 Task: Add a signature Chelsea Sanchez containing Looking forward to hearing from you, Chelsea Sanchez to email address softage.1@softage.net and add a label Marketing
Action: Mouse moved to (402, 668)
Screenshot: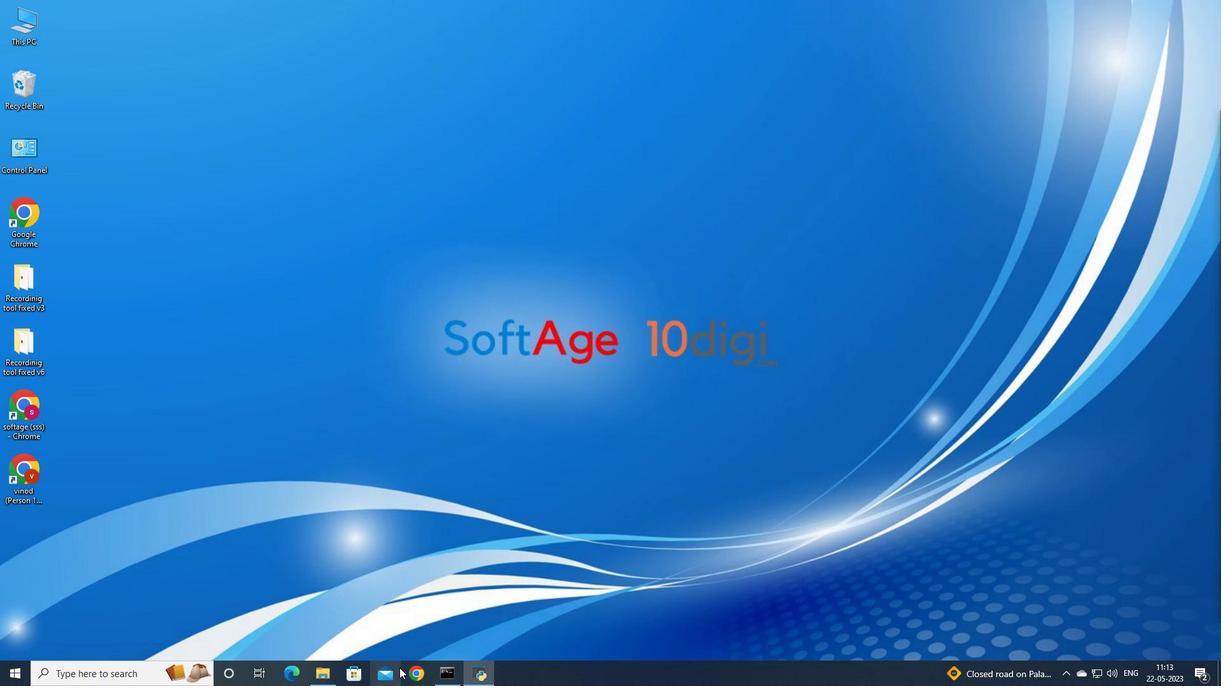 
Action: Mouse pressed left at (402, 668)
Screenshot: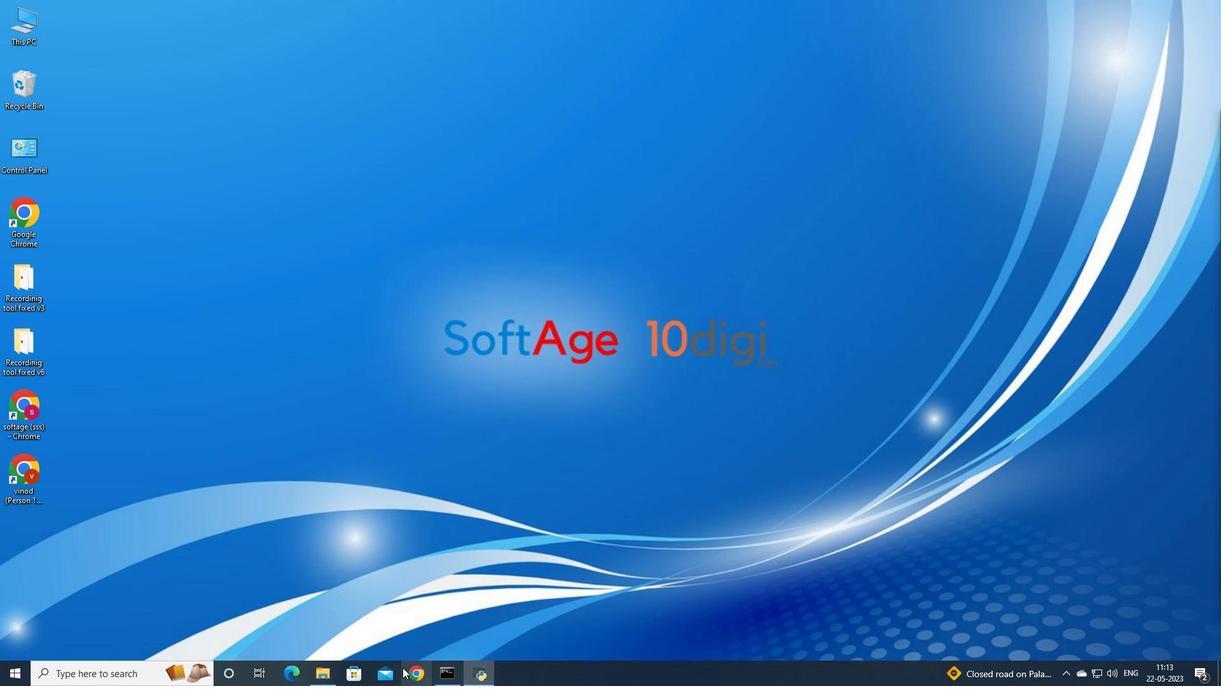 
Action: Mouse moved to (539, 435)
Screenshot: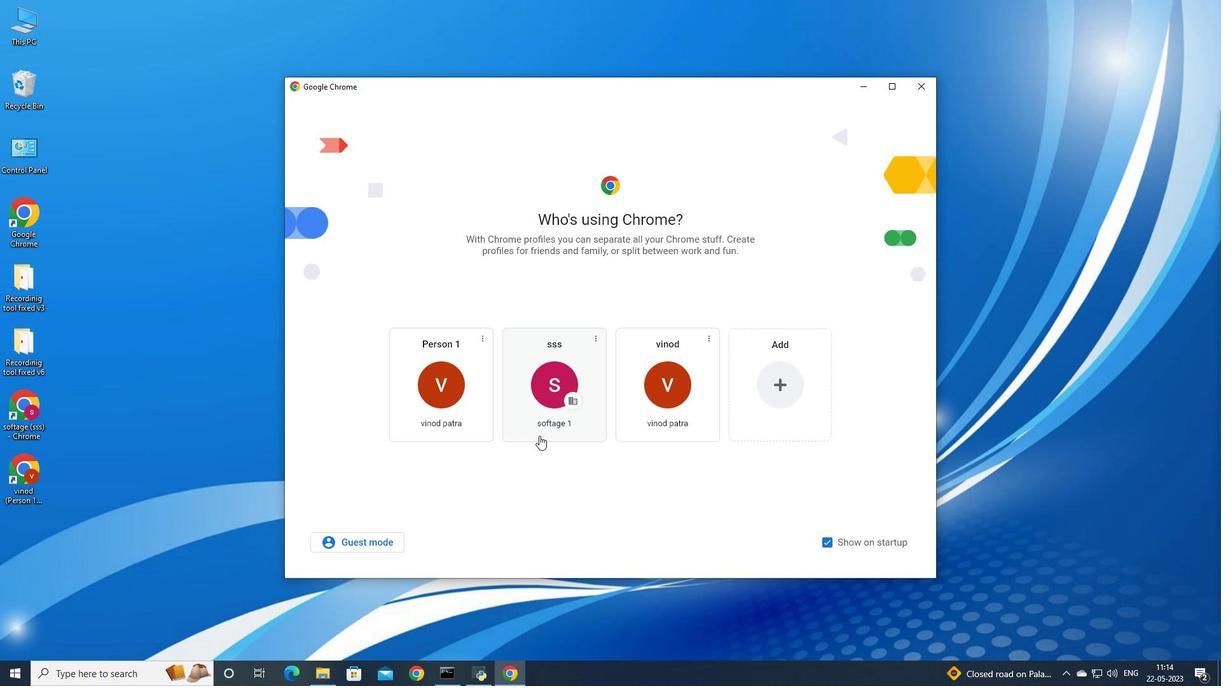 
Action: Mouse pressed left at (539, 435)
Screenshot: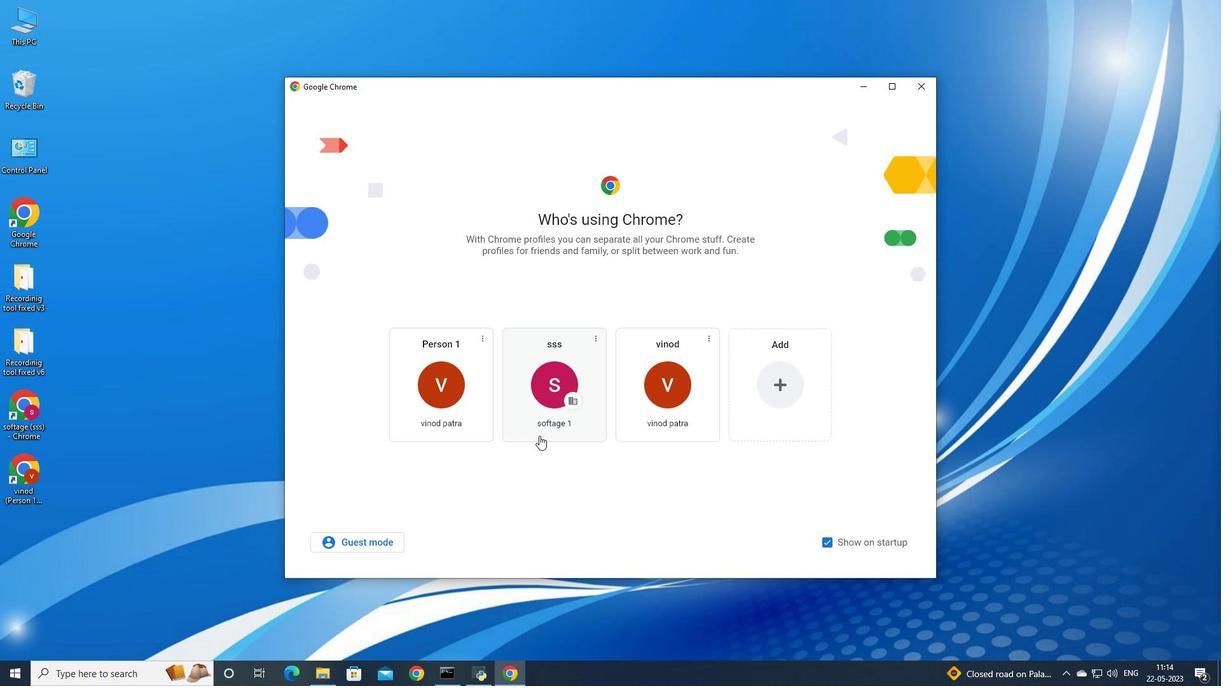 
Action: Mouse moved to (1100, 66)
Screenshot: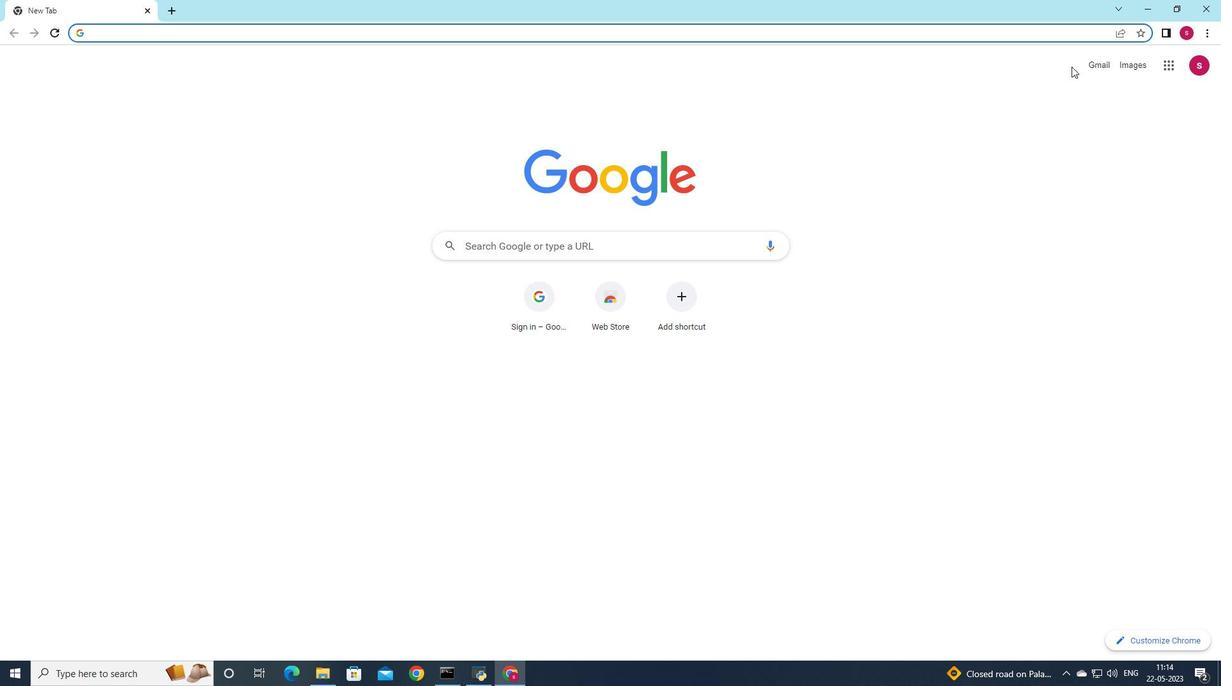 
Action: Mouse pressed left at (1100, 66)
Screenshot: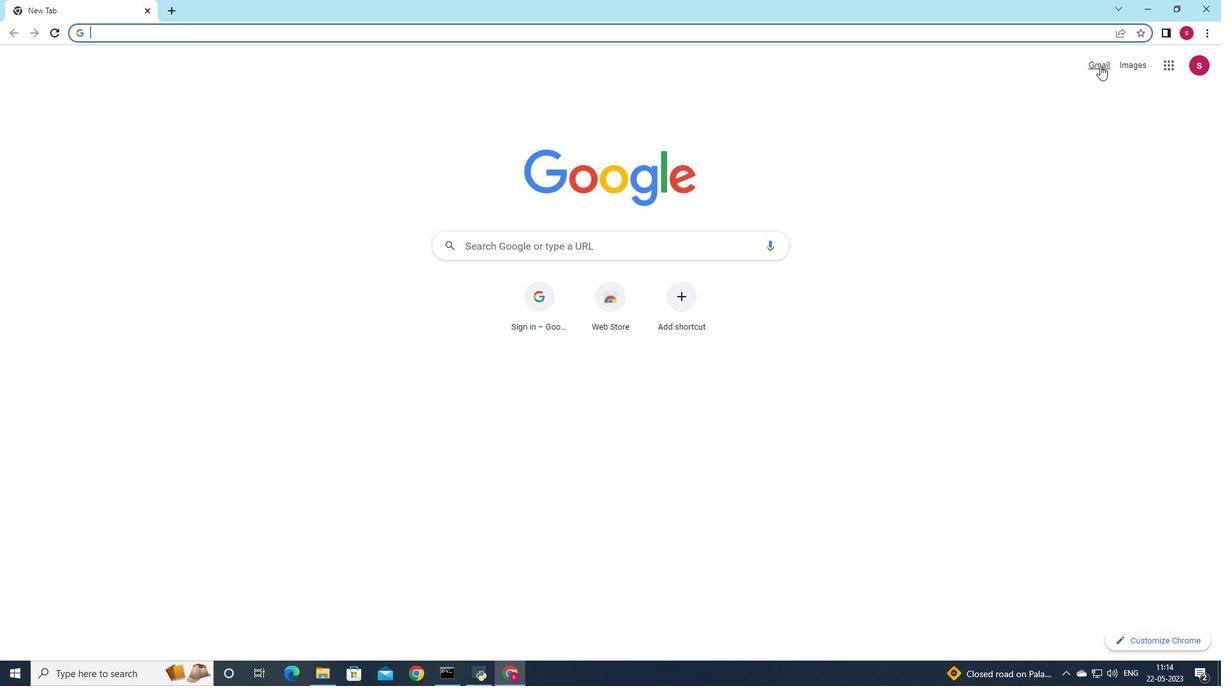 
Action: Mouse moved to (1053, 88)
Screenshot: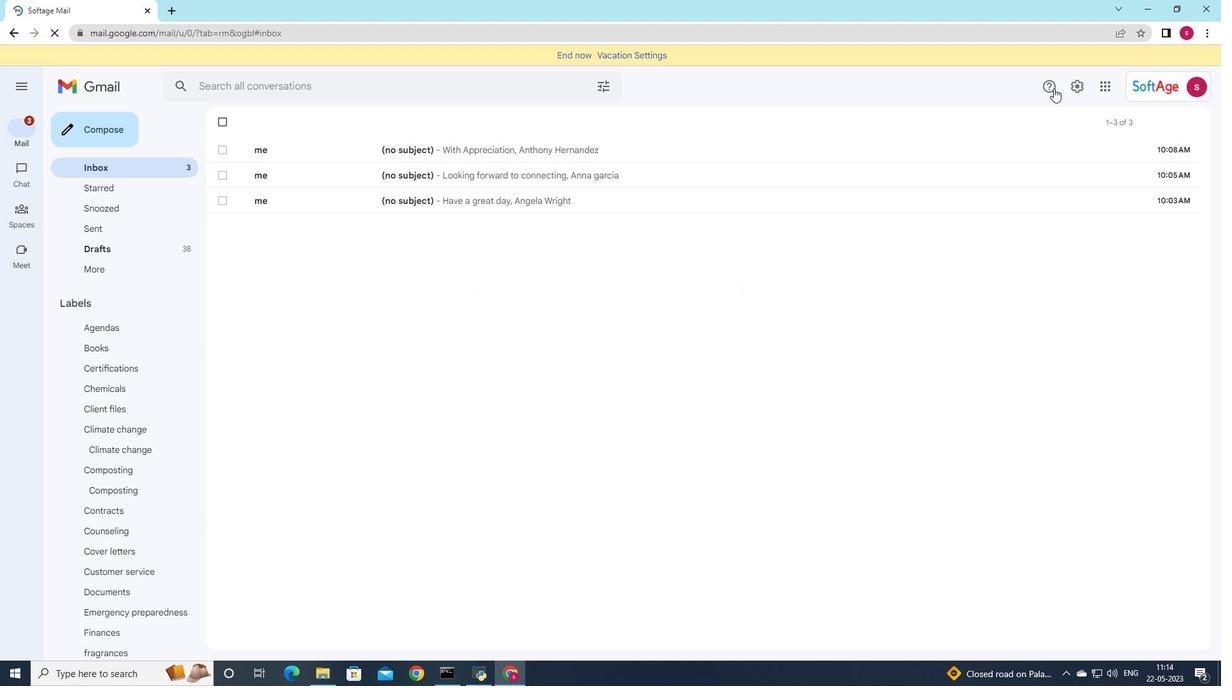 
Action: Mouse pressed left at (1053, 88)
Screenshot: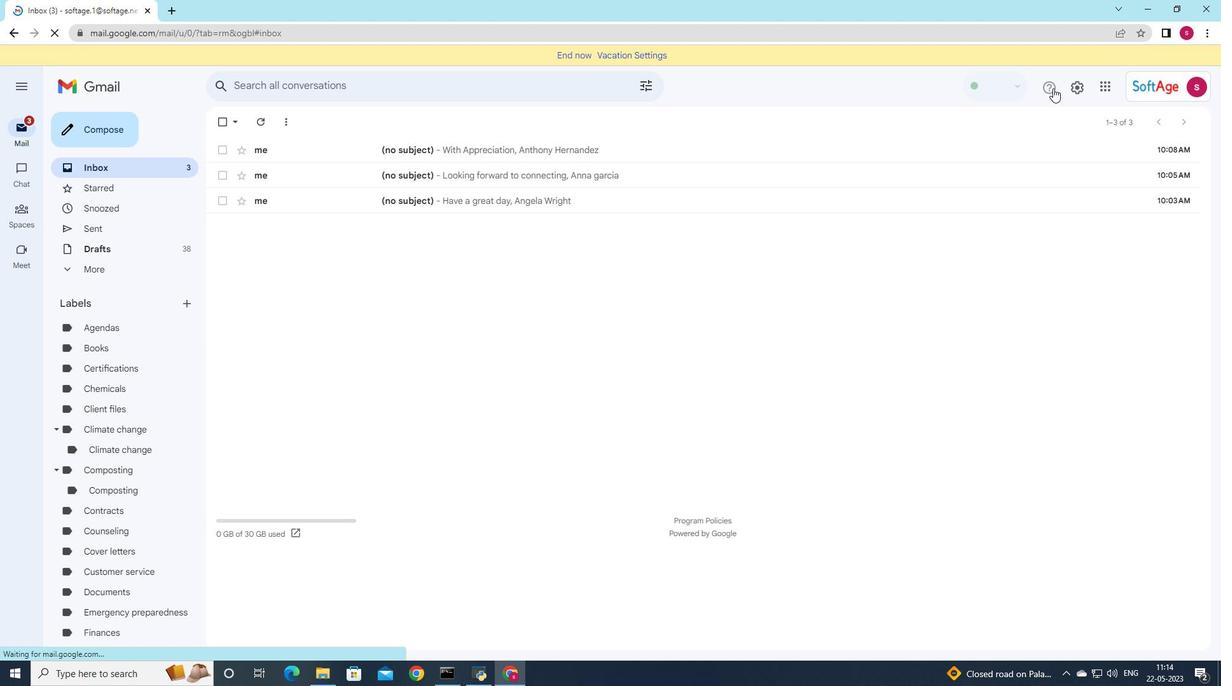 
Action: Mouse moved to (1067, 88)
Screenshot: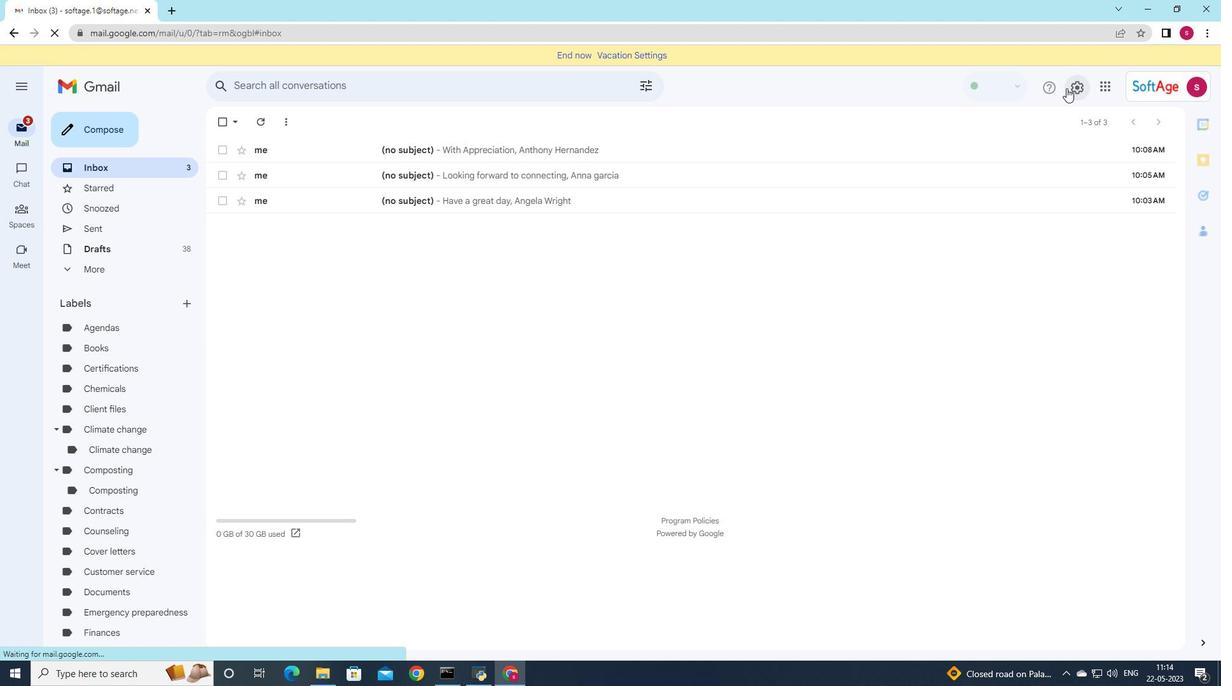 
Action: Mouse pressed left at (1067, 88)
Screenshot: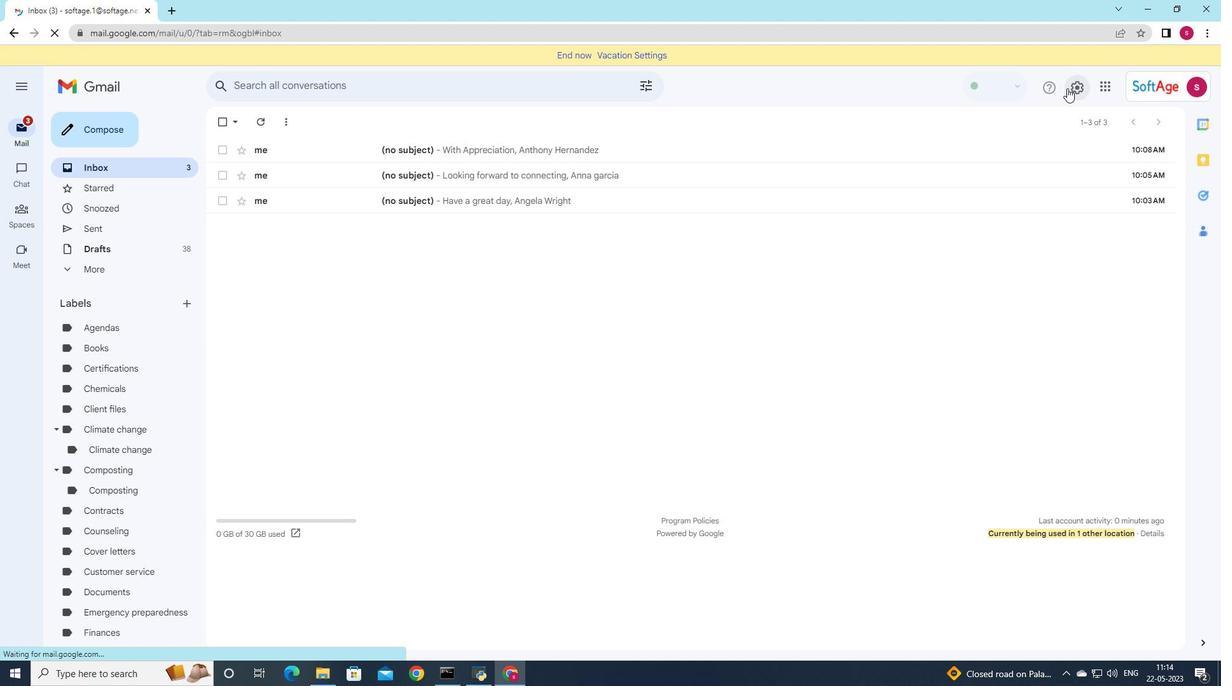 
Action: Mouse moved to (1059, 152)
Screenshot: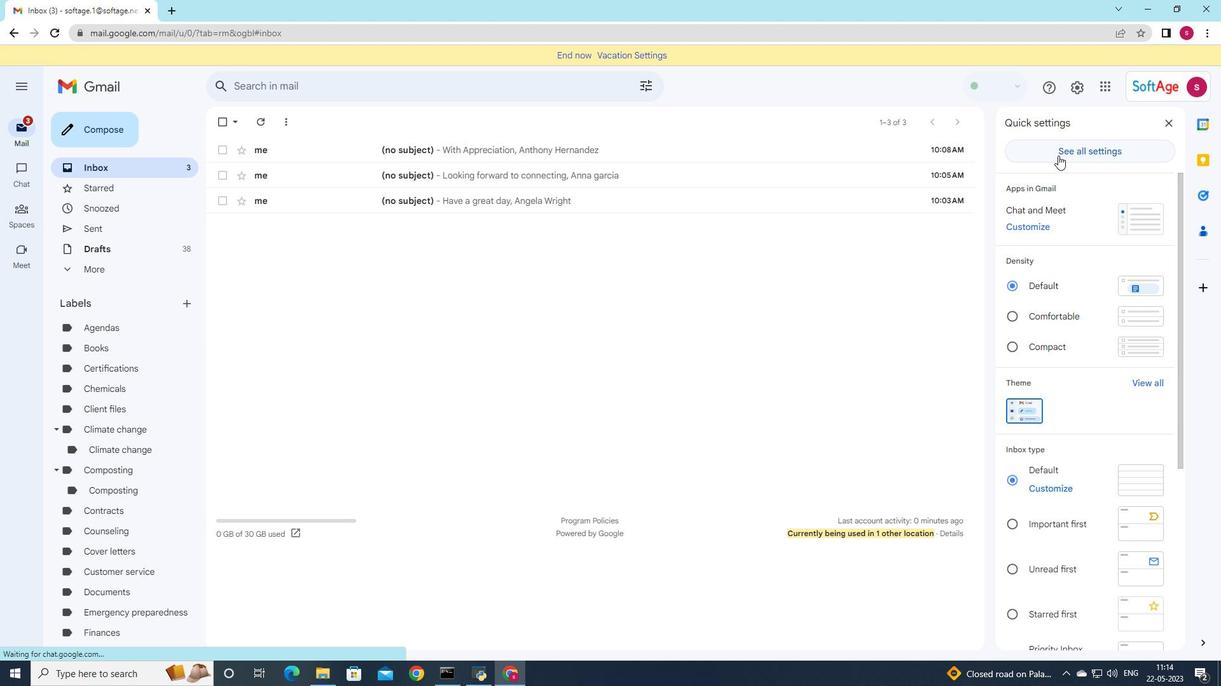 
Action: Mouse pressed left at (1059, 152)
Screenshot: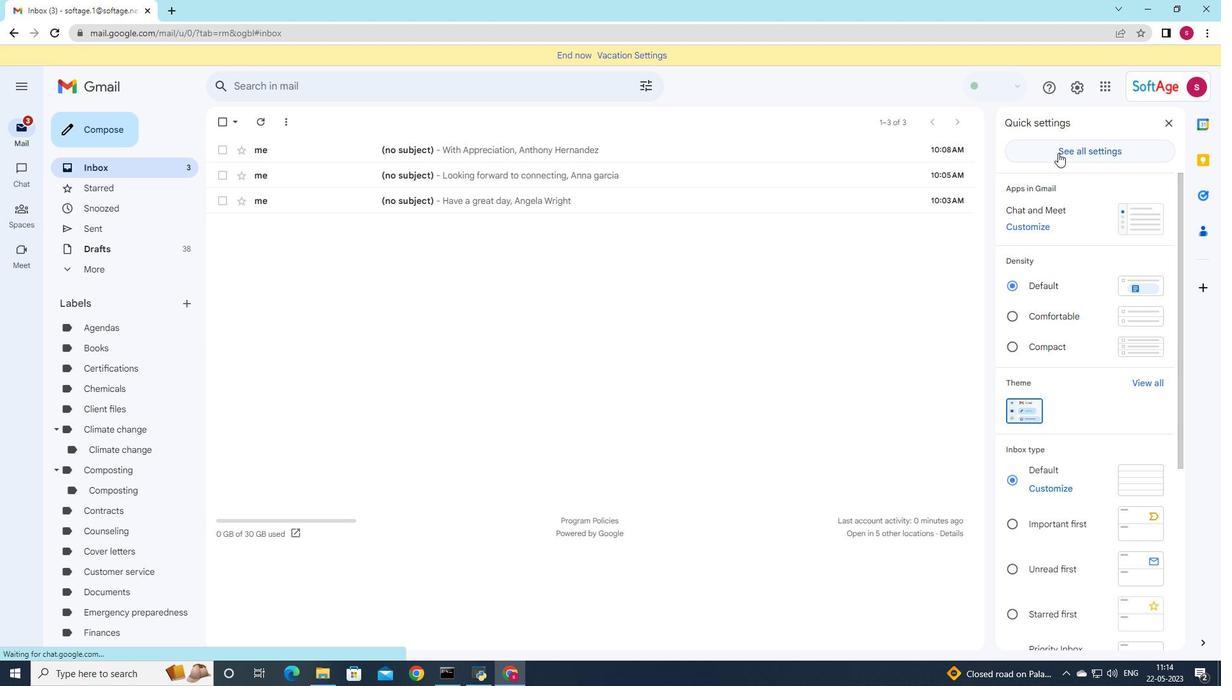 
Action: Mouse moved to (732, 412)
Screenshot: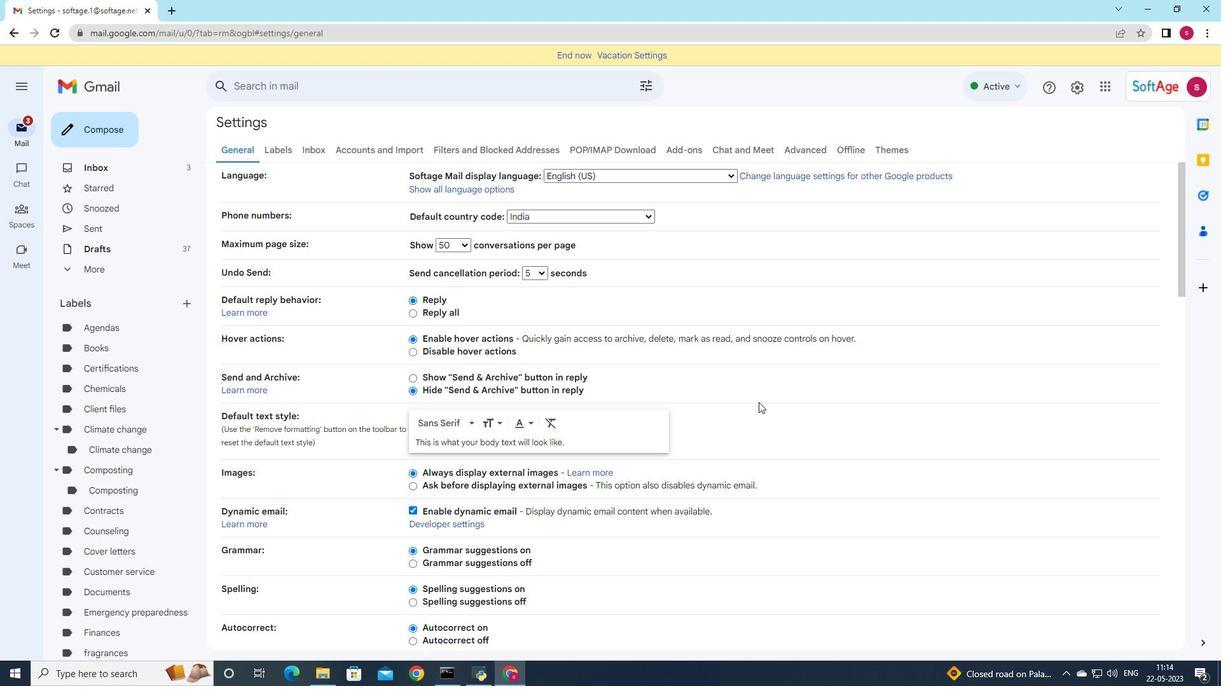 
Action: Mouse scrolled (732, 412) with delta (0, 0)
Screenshot: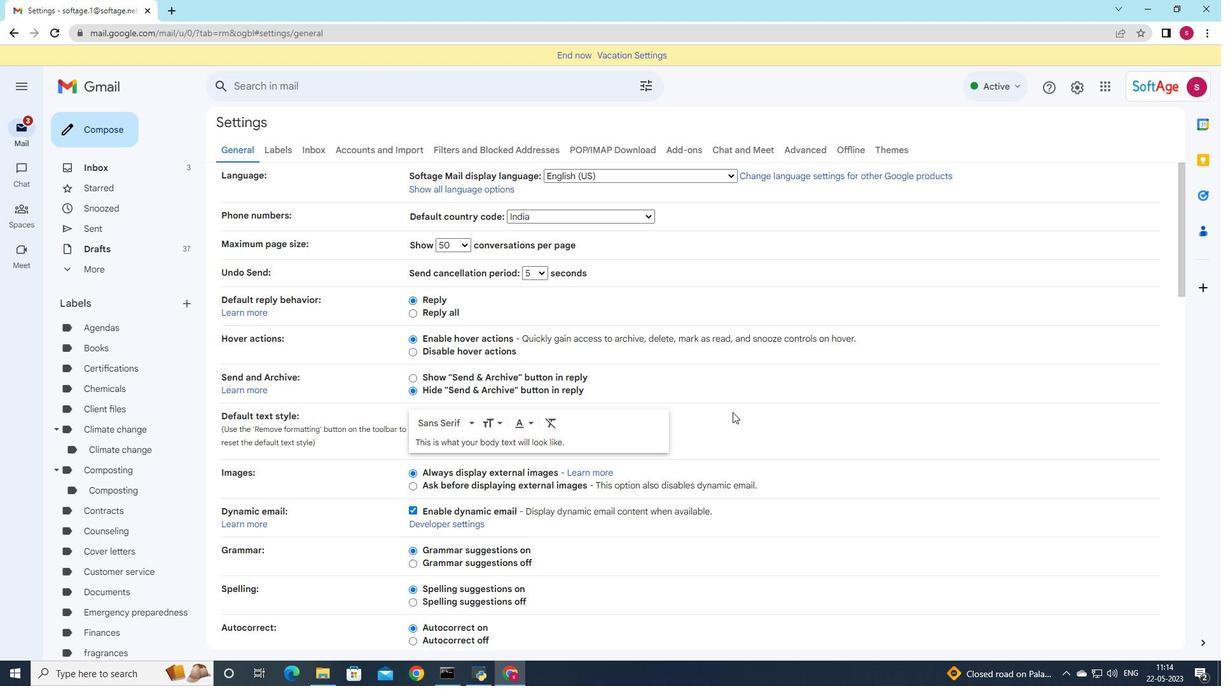 
Action: Mouse scrolled (732, 412) with delta (0, 0)
Screenshot: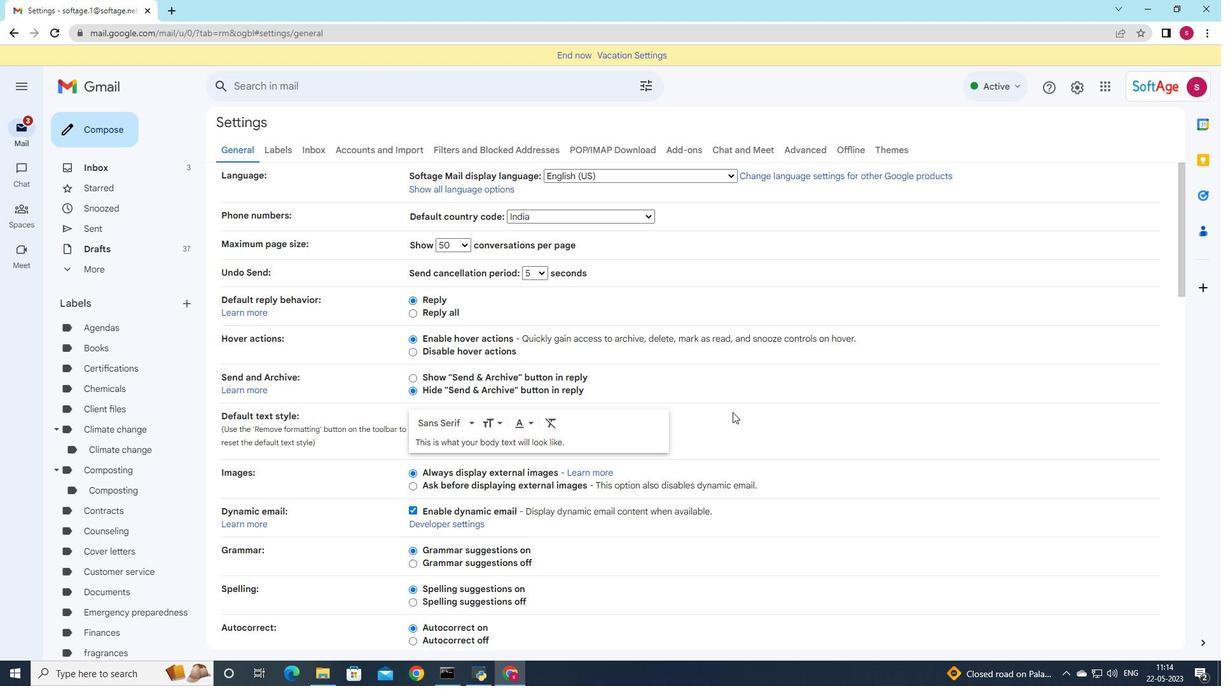 
Action: Mouse scrolled (732, 412) with delta (0, 0)
Screenshot: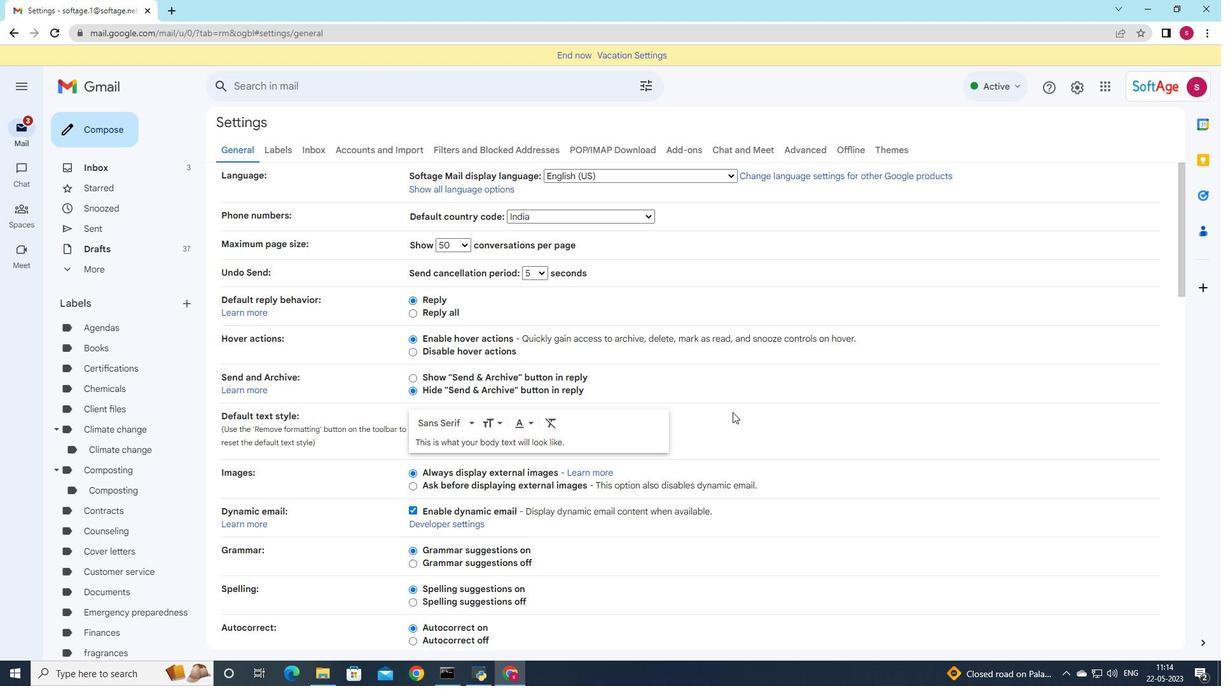 
Action: Mouse scrolled (732, 412) with delta (0, 0)
Screenshot: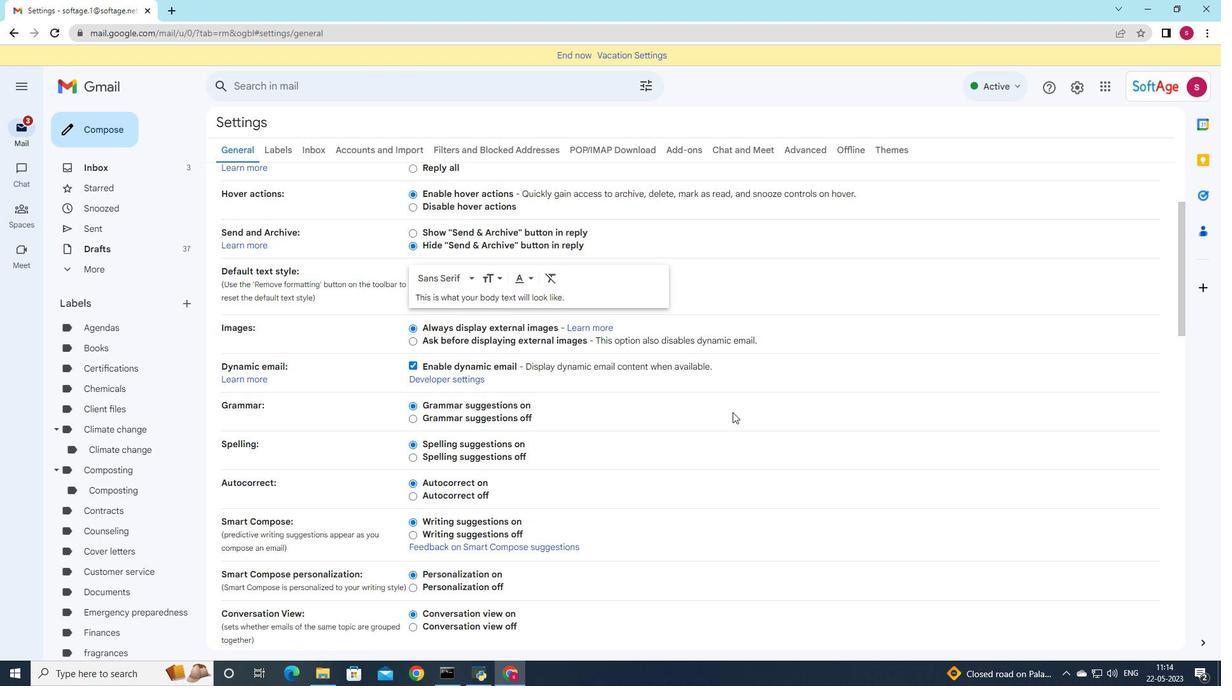 
Action: Mouse scrolled (732, 412) with delta (0, 0)
Screenshot: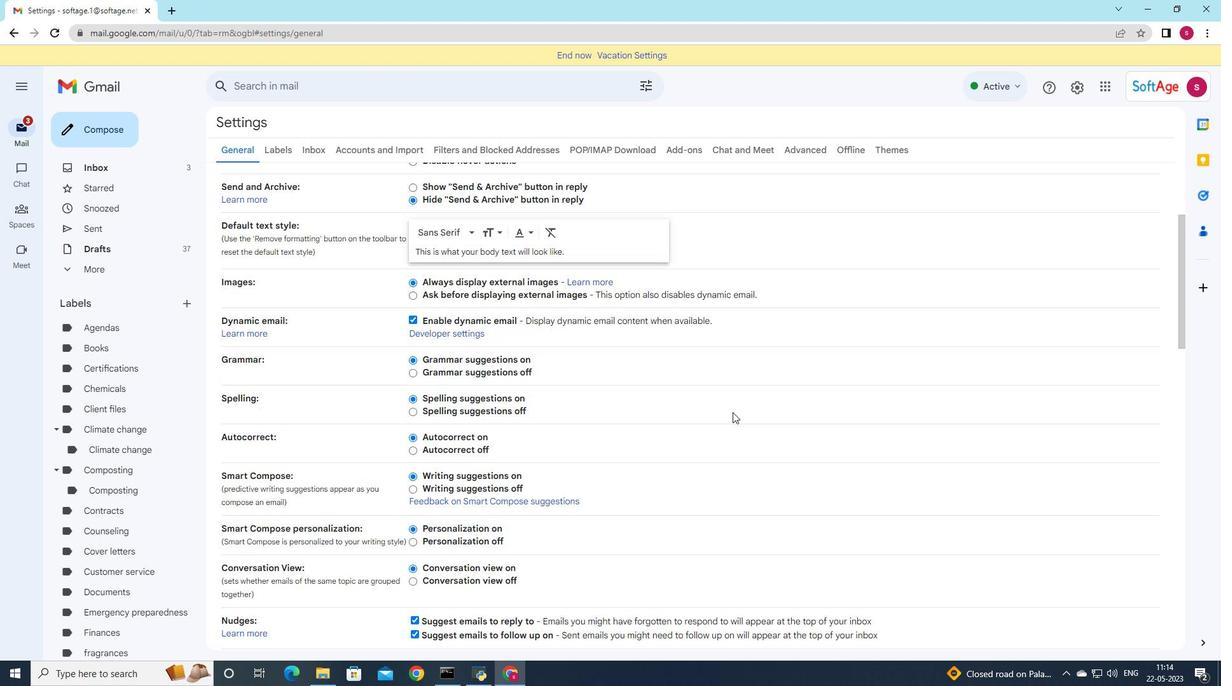 
Action: Mouse scrolled (732, 412) with delta (0, 0)
Screenshot: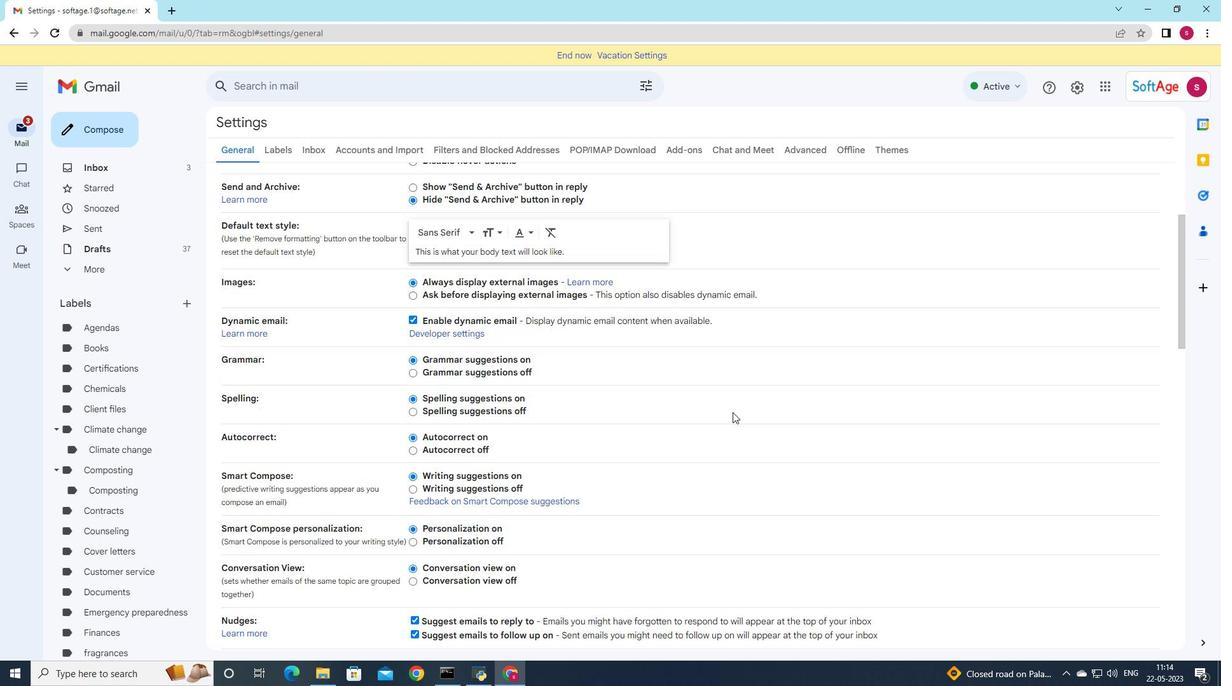 
Action: Mouse scrolled (732, 412) with delta (0, 0)
Screenshot: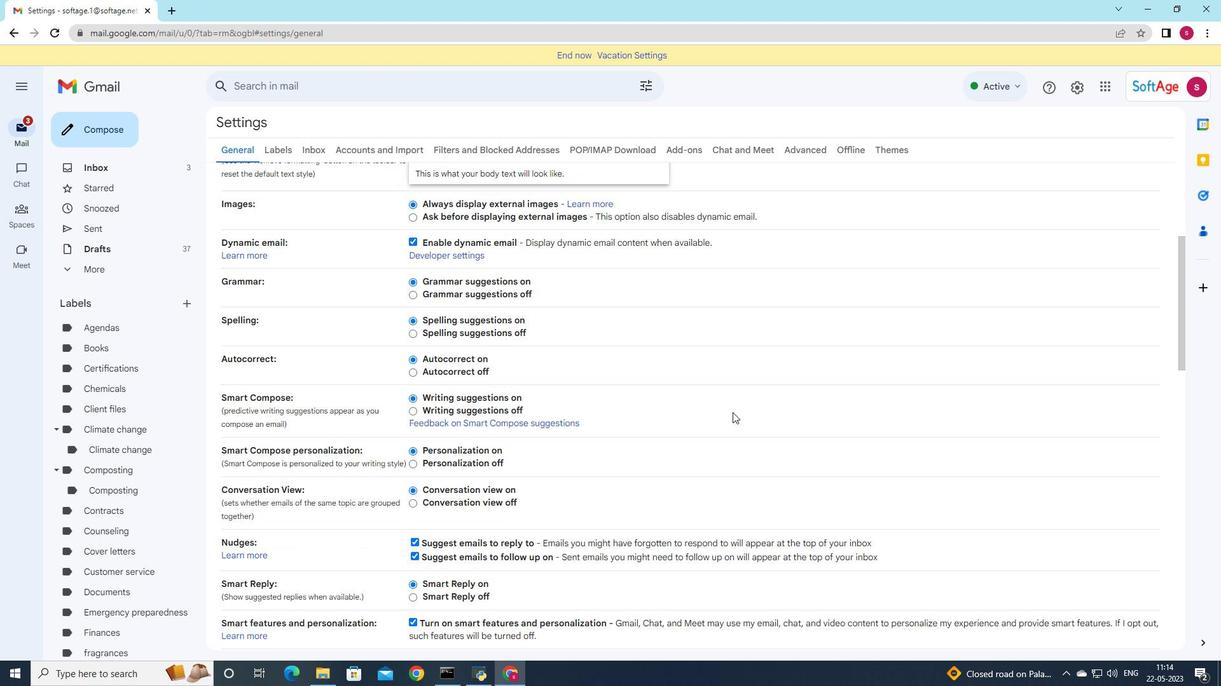 
Action: Mouse scrolled (732, 412) with delta (0, 0)
Screenshot: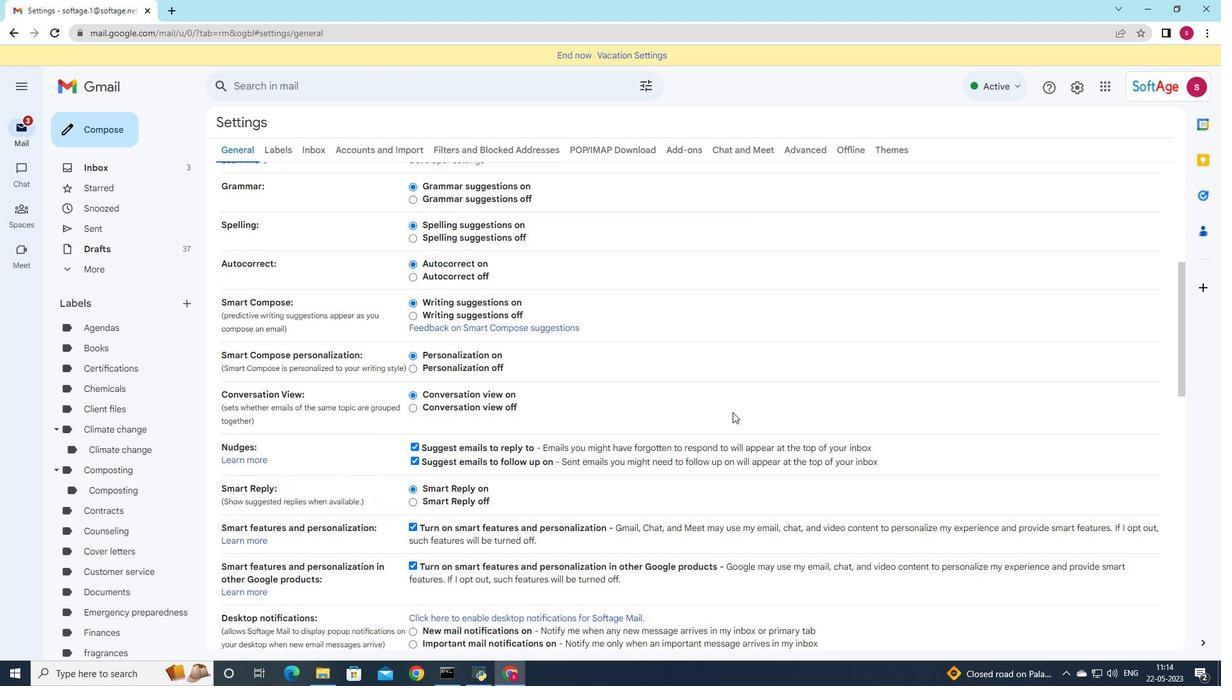 
Action: Mouse scrolled (732, 412) with delta (0, 0)
Screenshot: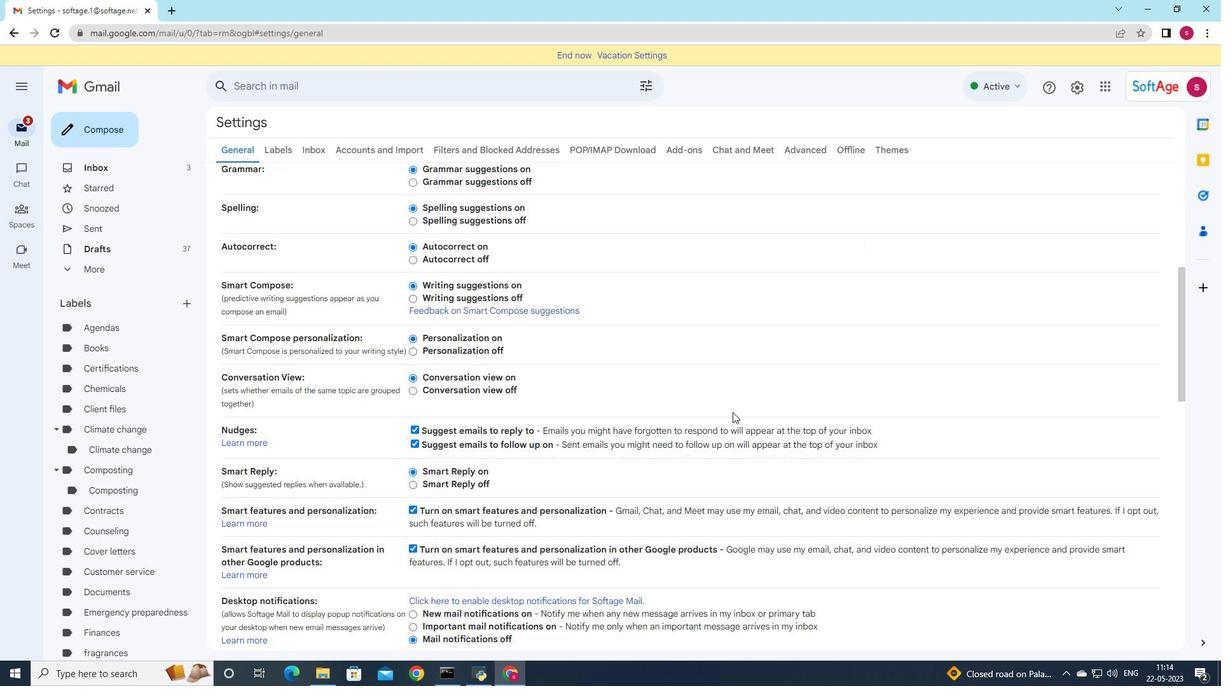 
Action: Mouse scrolled (732, 412) with delta (0, 0)
Screenshot: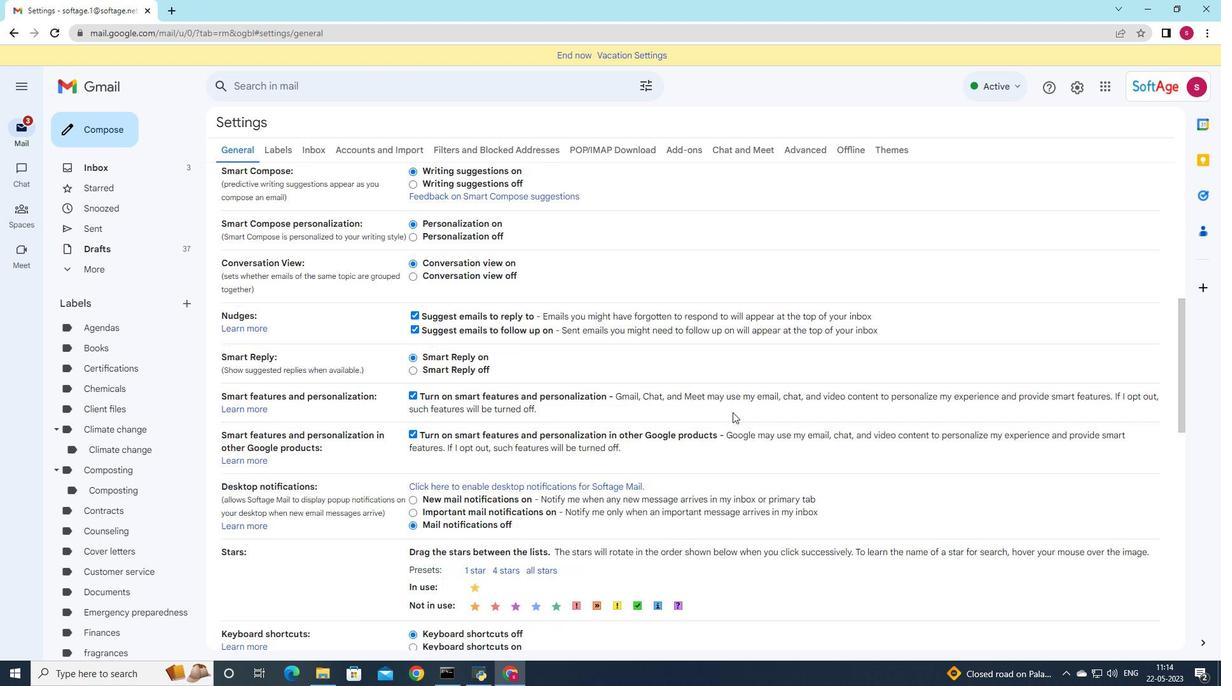 
Action: Mouse scrolled (732, 412) with delta (0, 0)
Screenshot: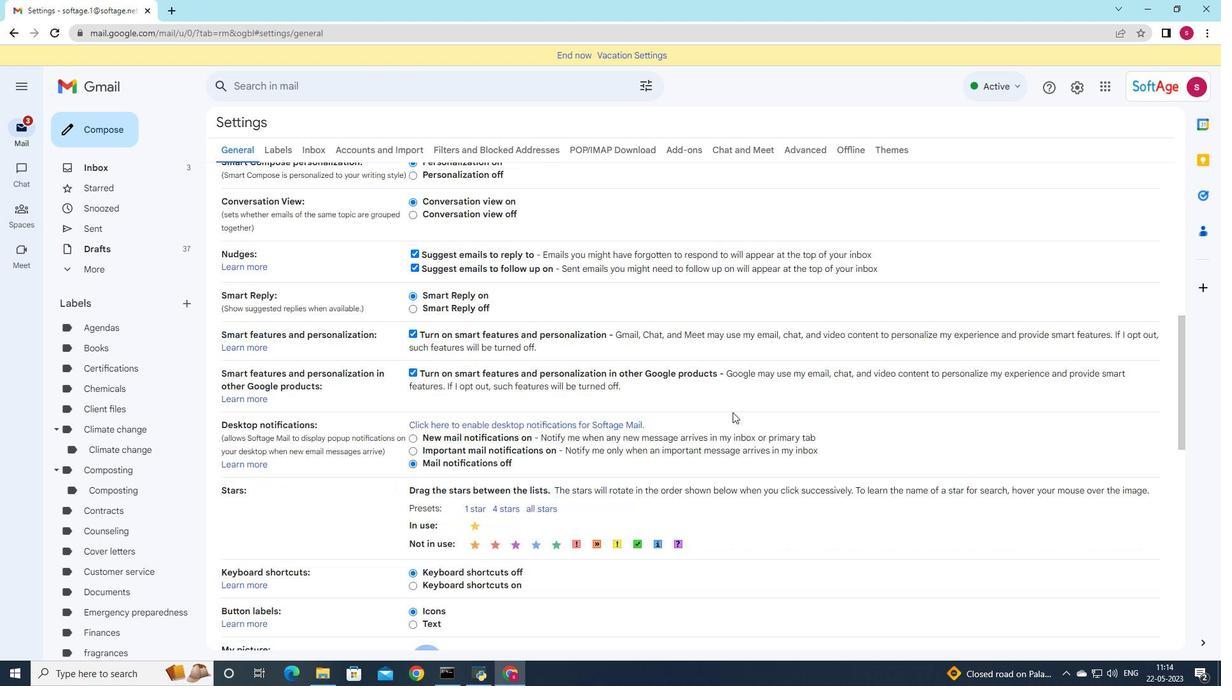 
Action: Mouse scrolled (732, 412) with delta (0, 0)
Screenshot: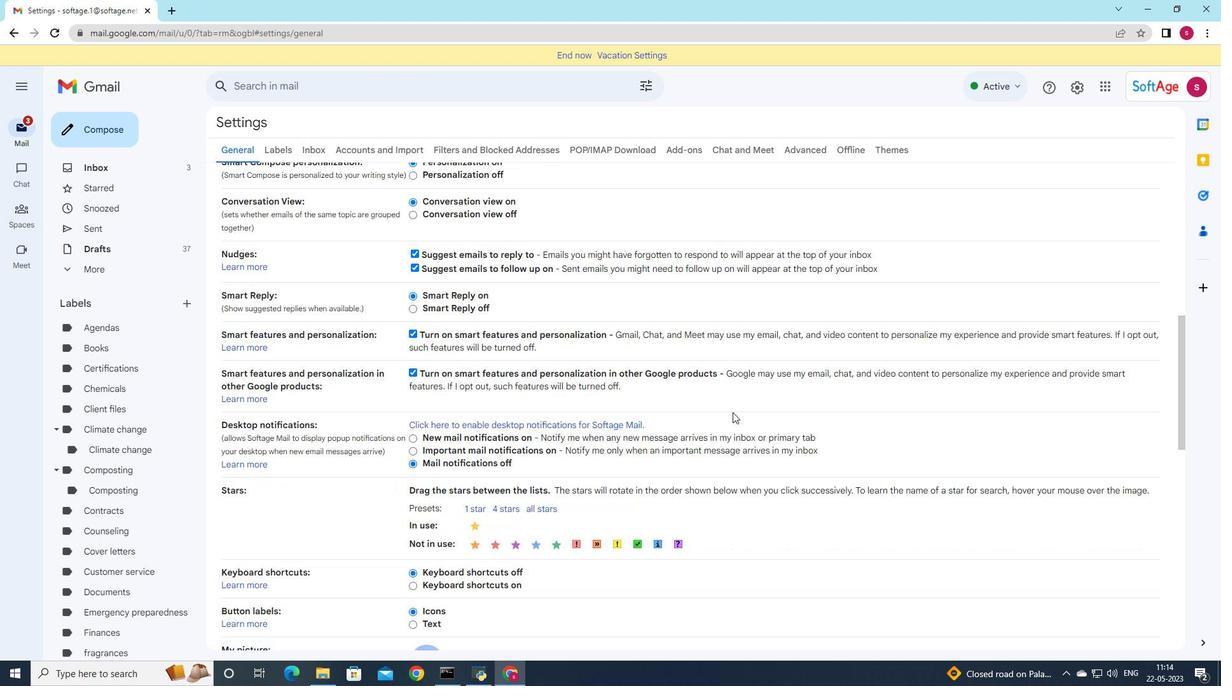 
Action: Mouse moved to (536, 546)
Screenshot: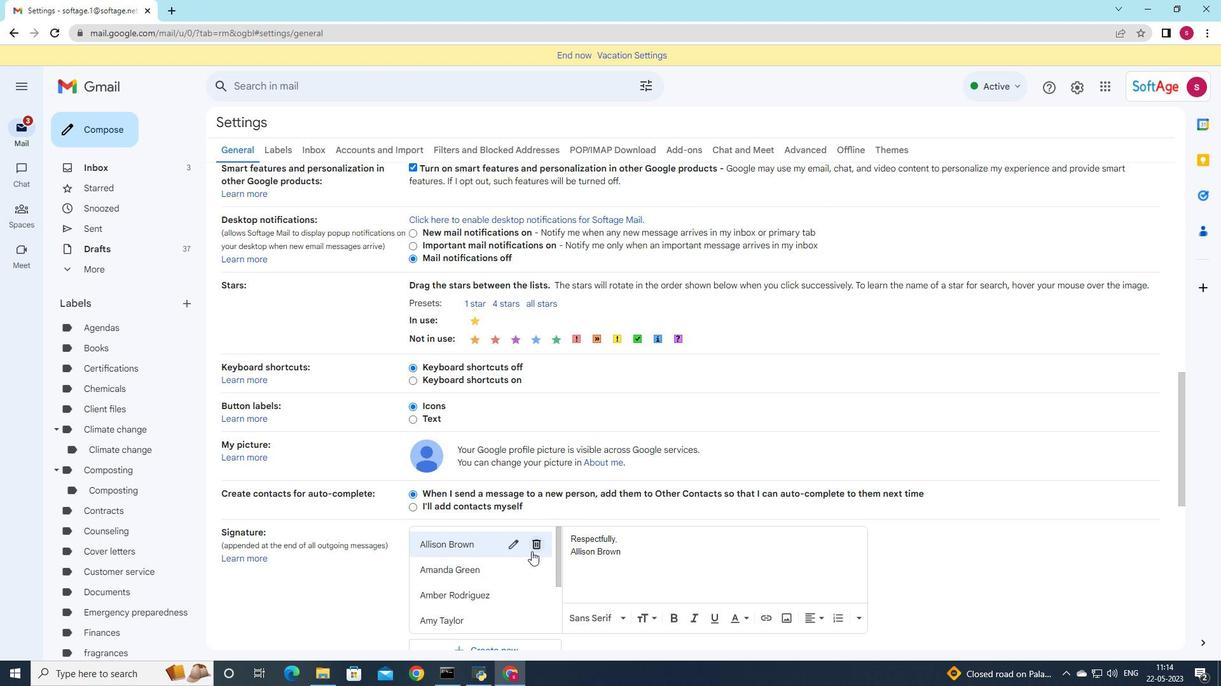 
Action: Mouse pressed left at (536, 546)
Screenshot: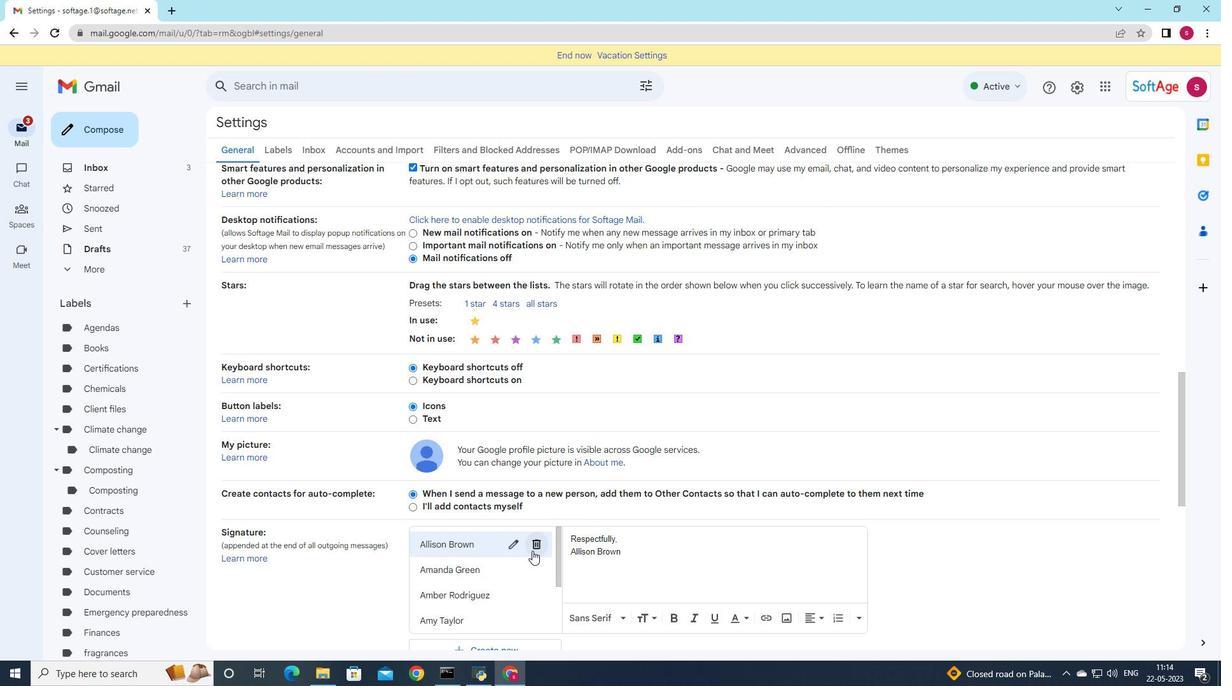 
Action: Mouse moved to (734, 377)
Screenshot: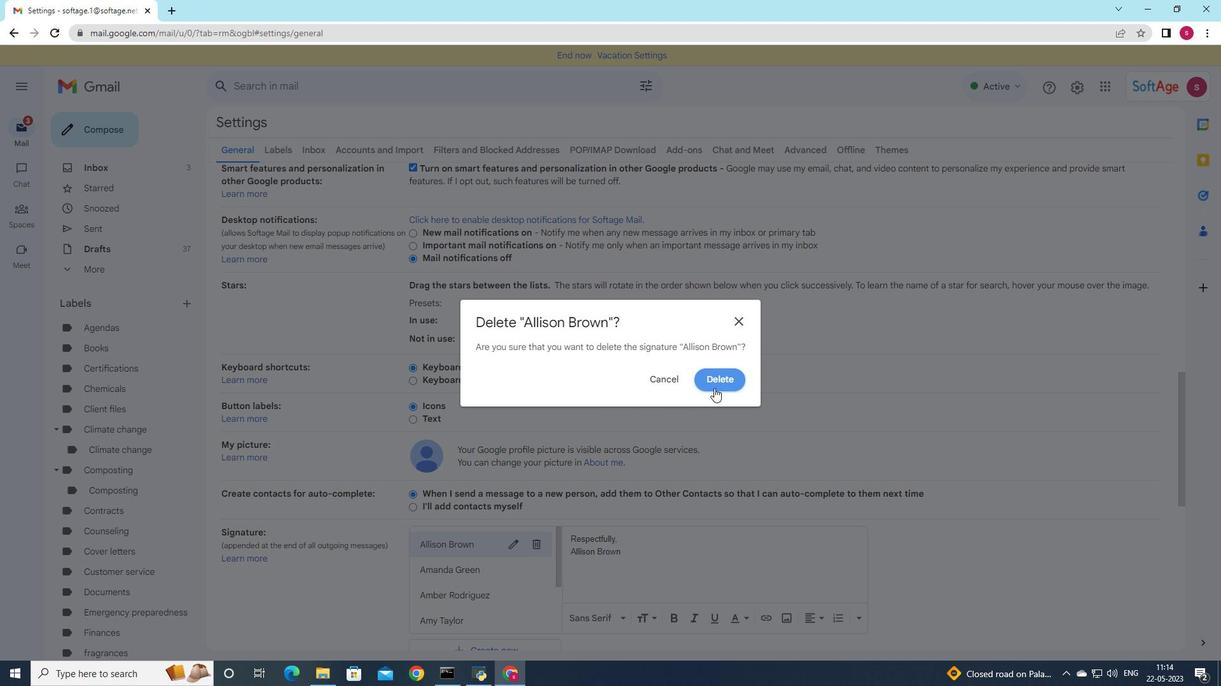 
Action: Mouse pressed left at (734, 377)
Screenshot: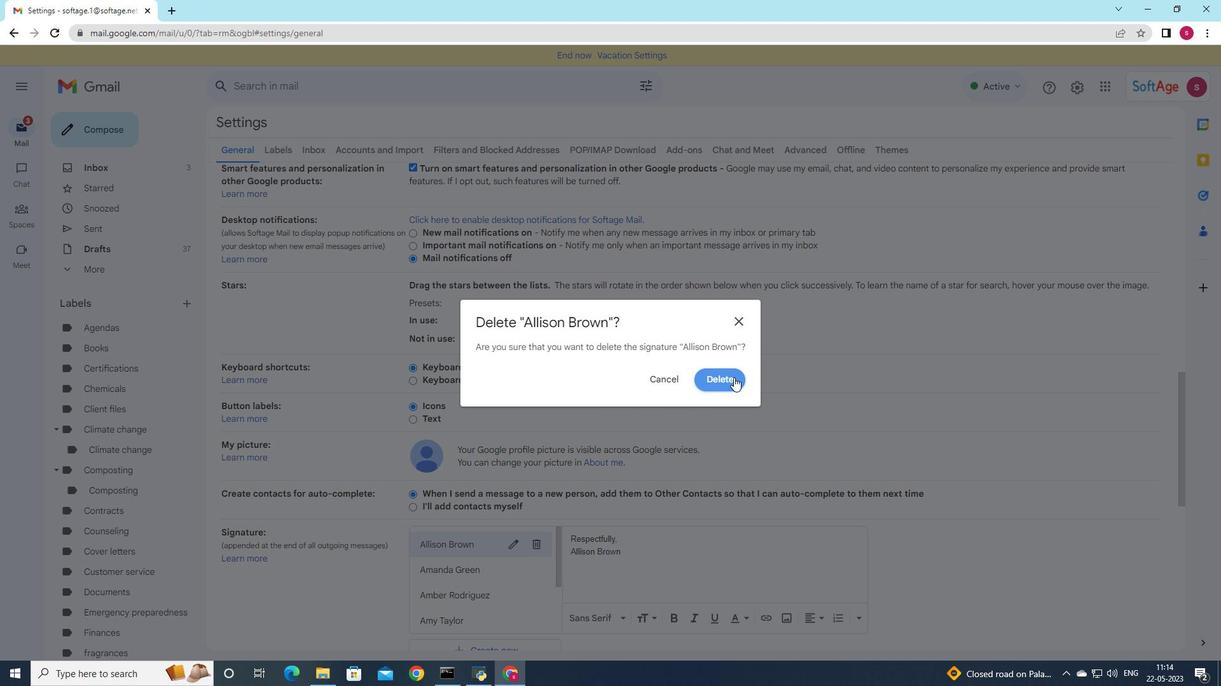 
Action: Mouse moved to (538, 542)
Screenshot: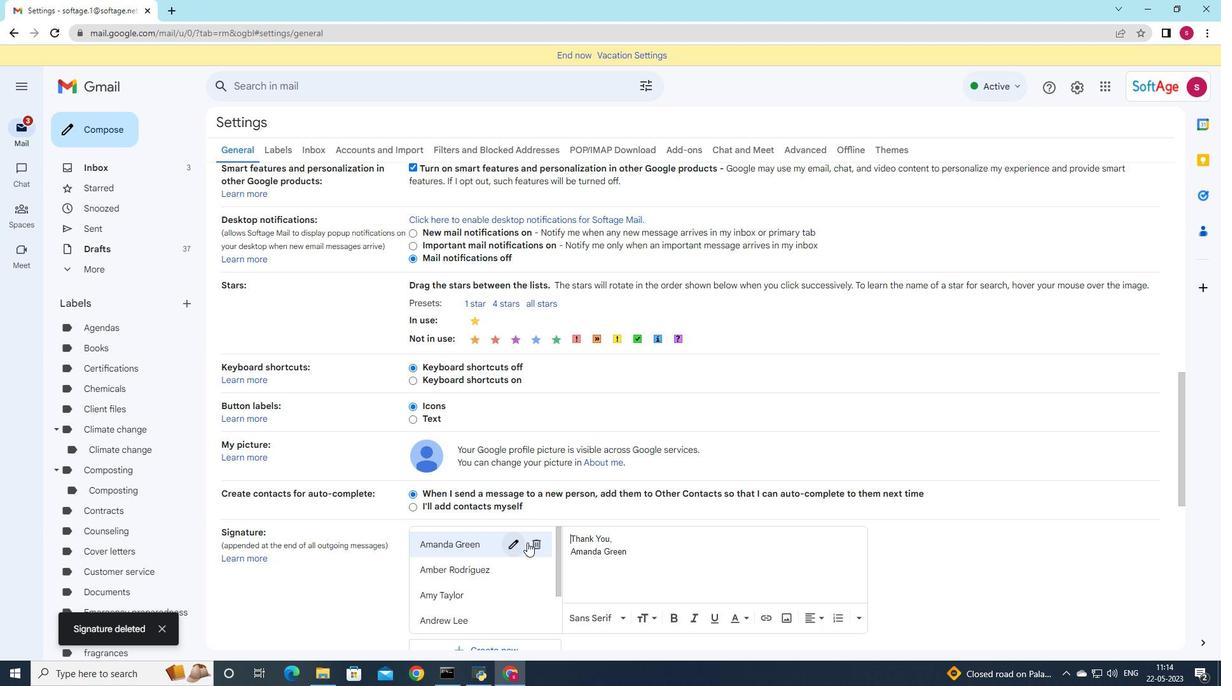 
Action: Mouse pressed left at (538, 542)
Screenshot: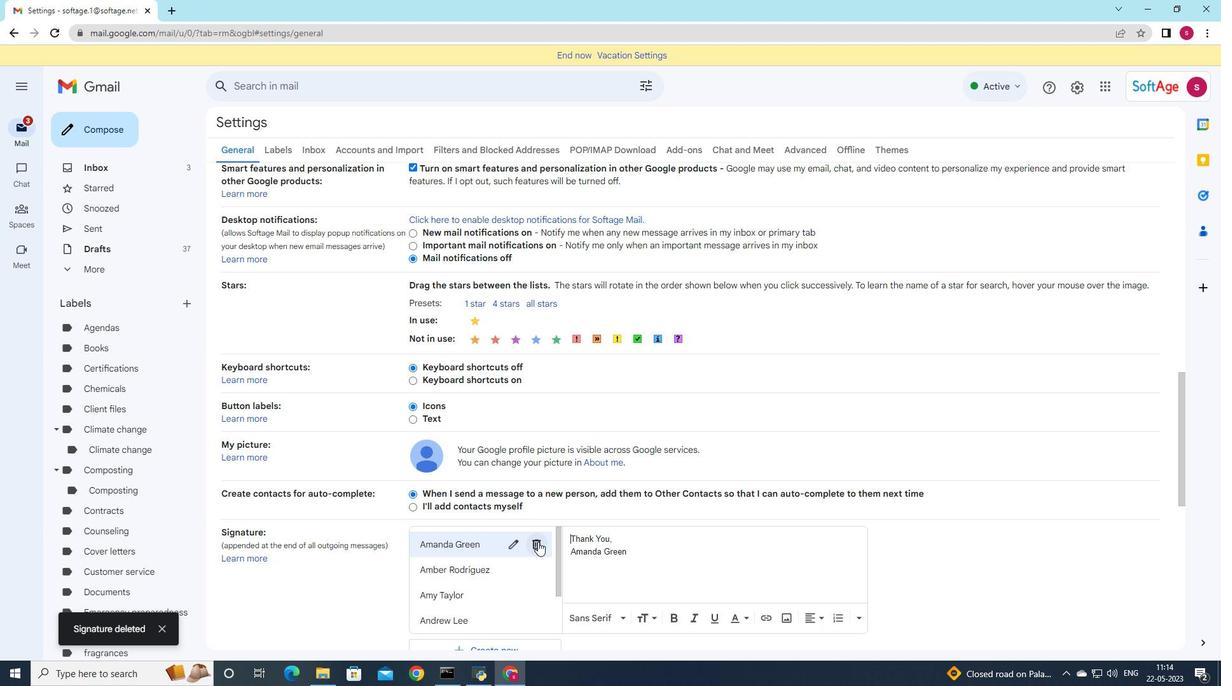 
Action: Mouse moved to (714, 384)
Screenshot: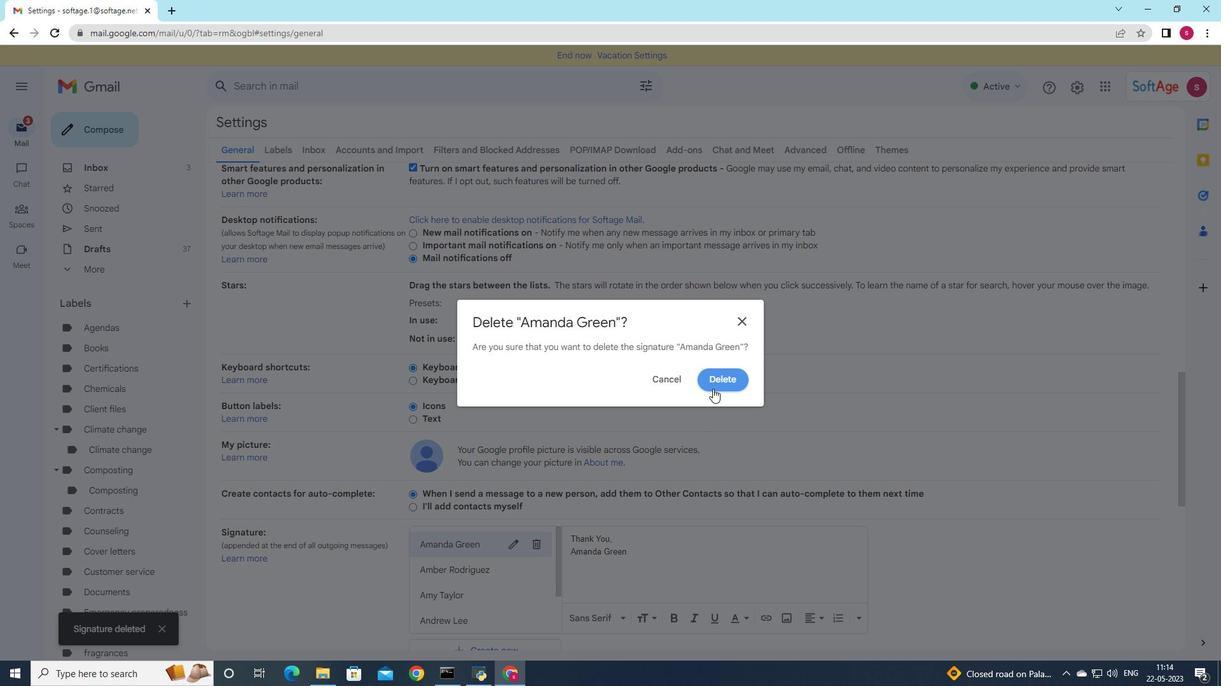 
Action: Mouse pressed left at (714, 384)
Screenshot: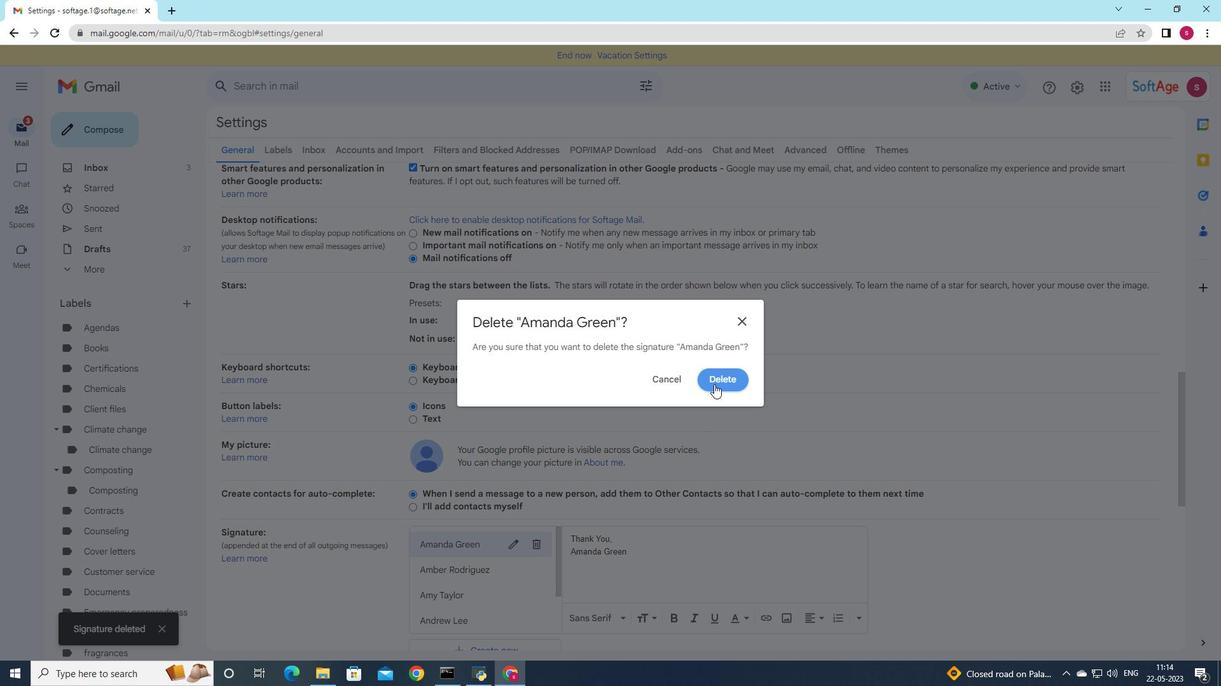 
Action: Mouse moved to (606, 588)
Screenshot: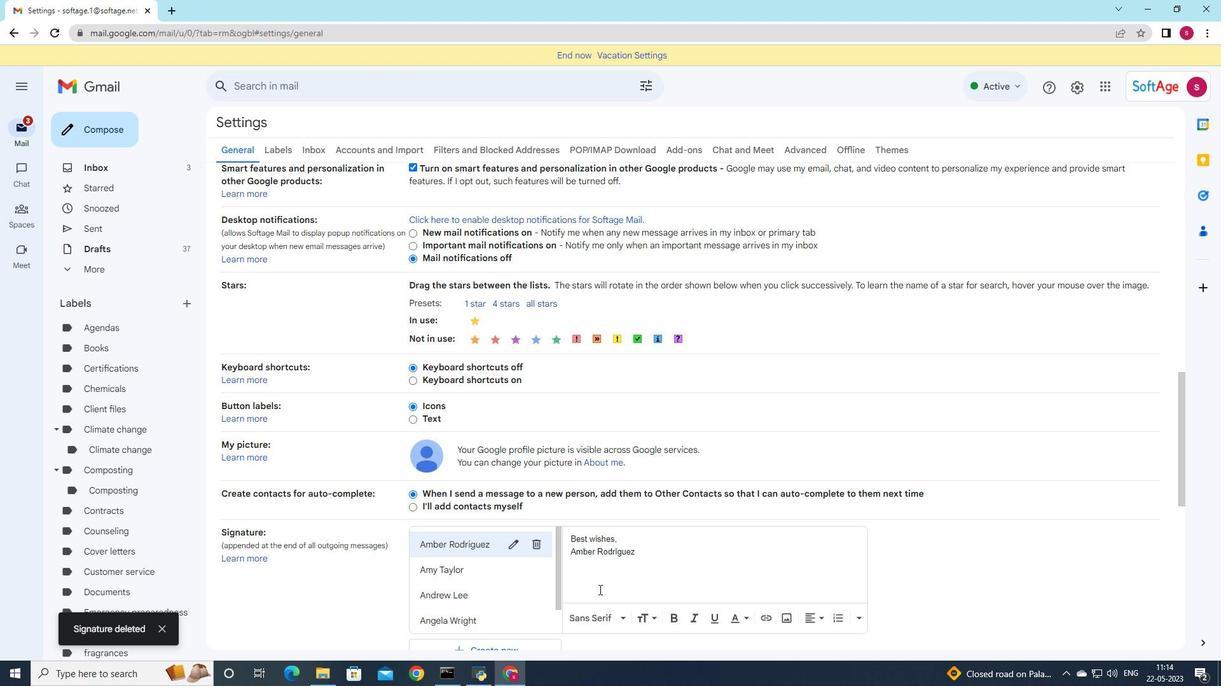 
Action: Mouse pressed left at (606, 588)
Screenshot: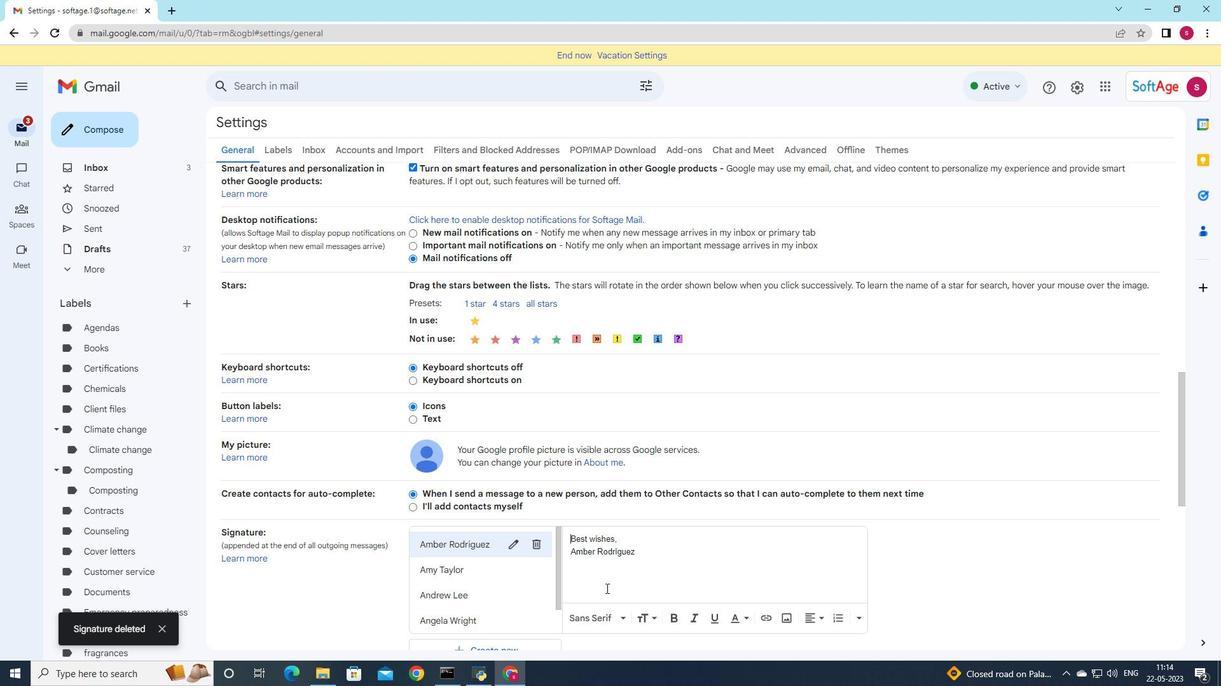 
Action: Mouse moved to (594, 588)
Screenshot: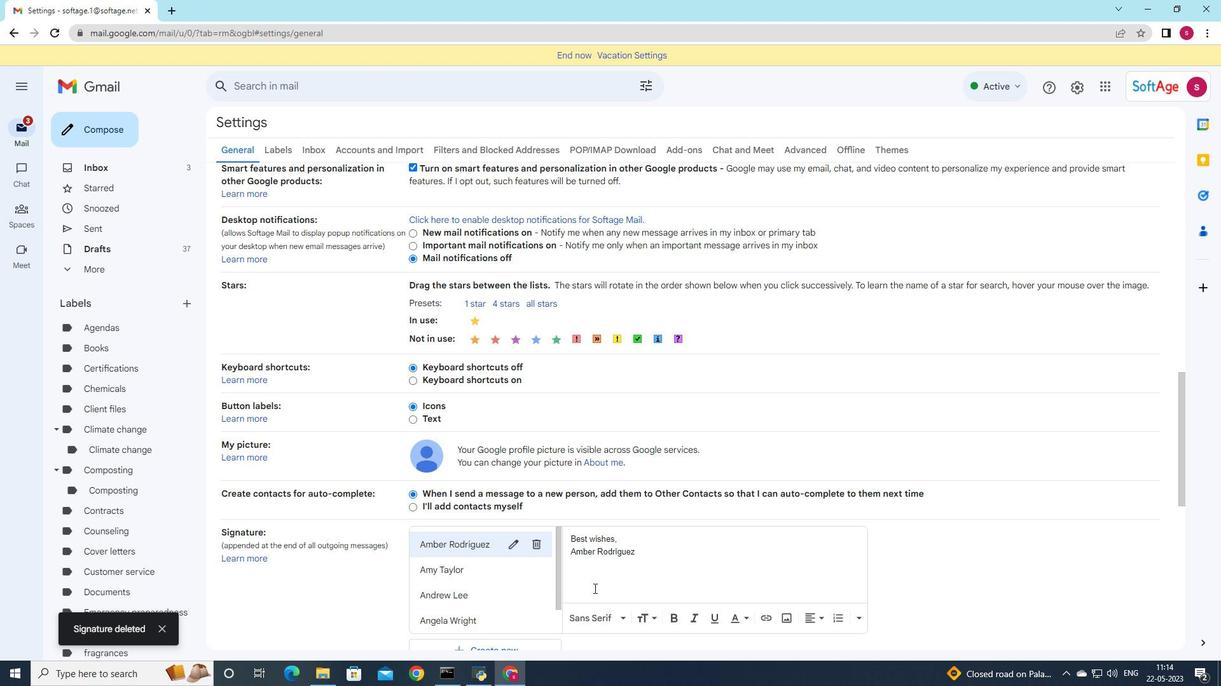 
Action: Mouse scrolled (594, 587) with delta (0, 0)
Screenshot: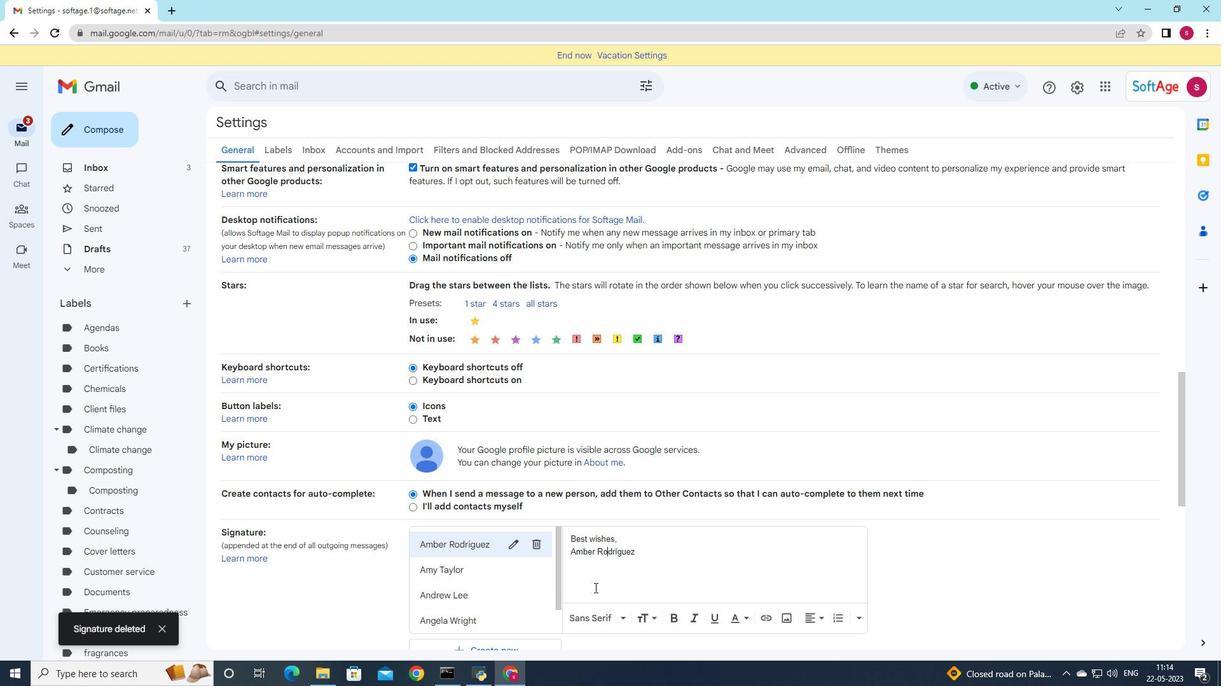 
Action: Mouse scrolled (594, 587) with delta (0, 0)
Screenshot: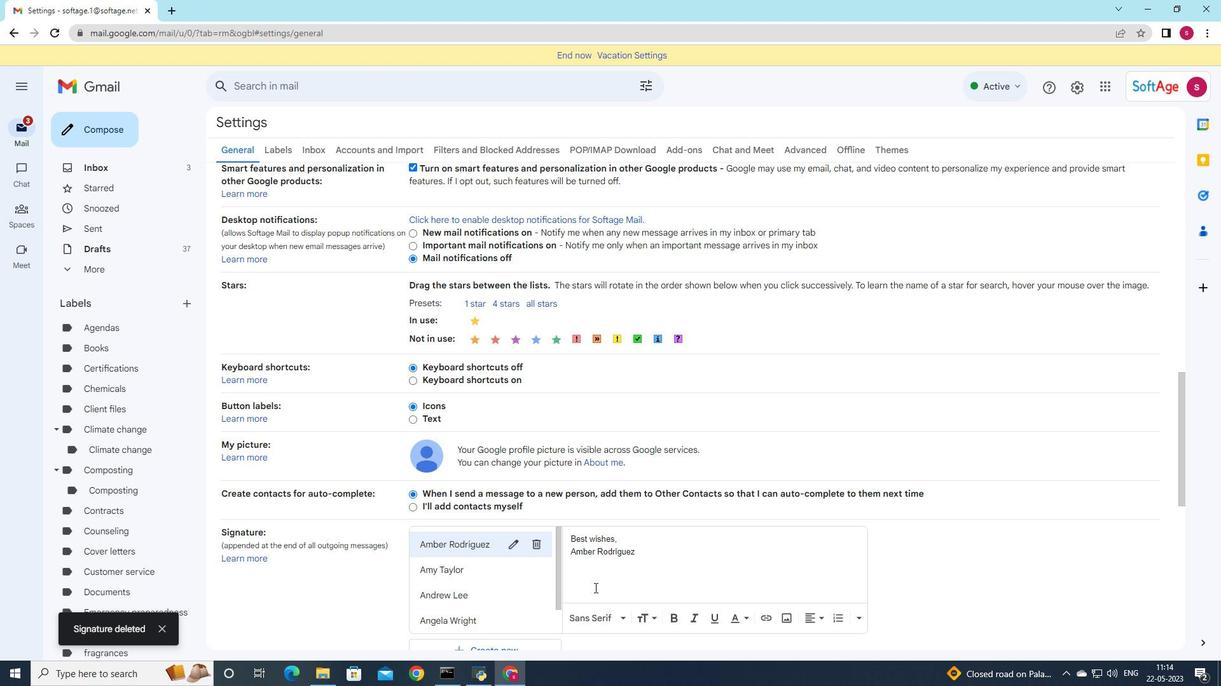 
Action: Mouse moved to (522, 524)
Screenshot: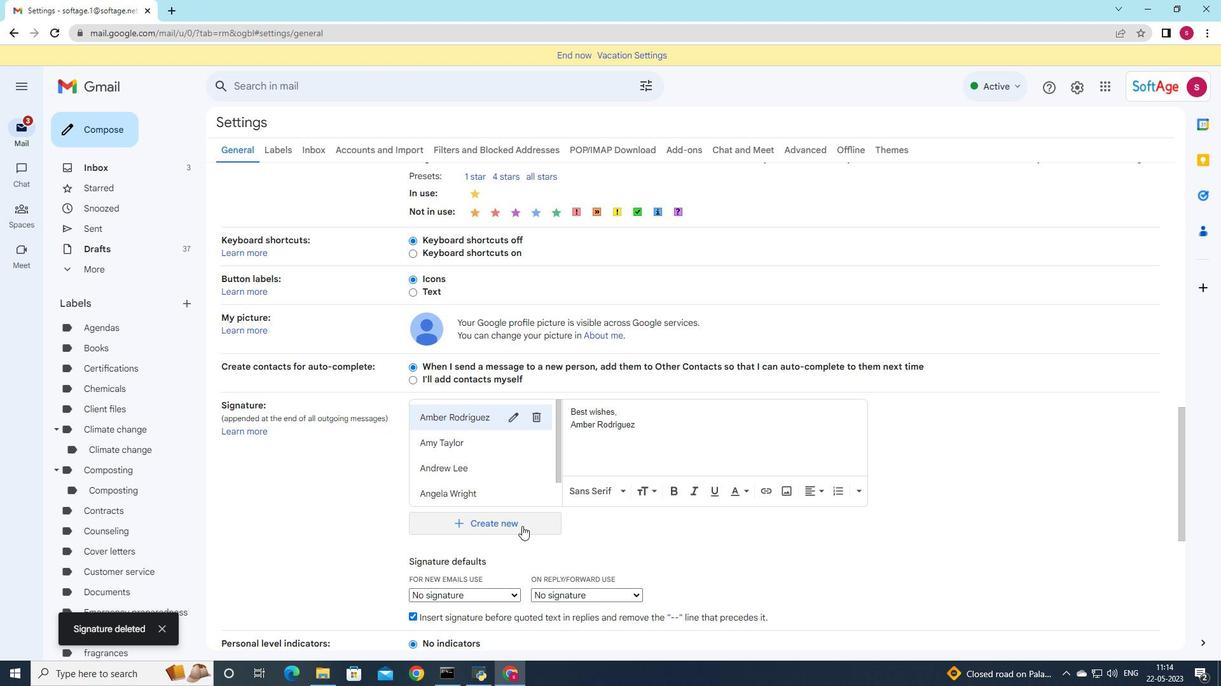 
Action: Mouse pressed left at (522, 524)
Screenshot: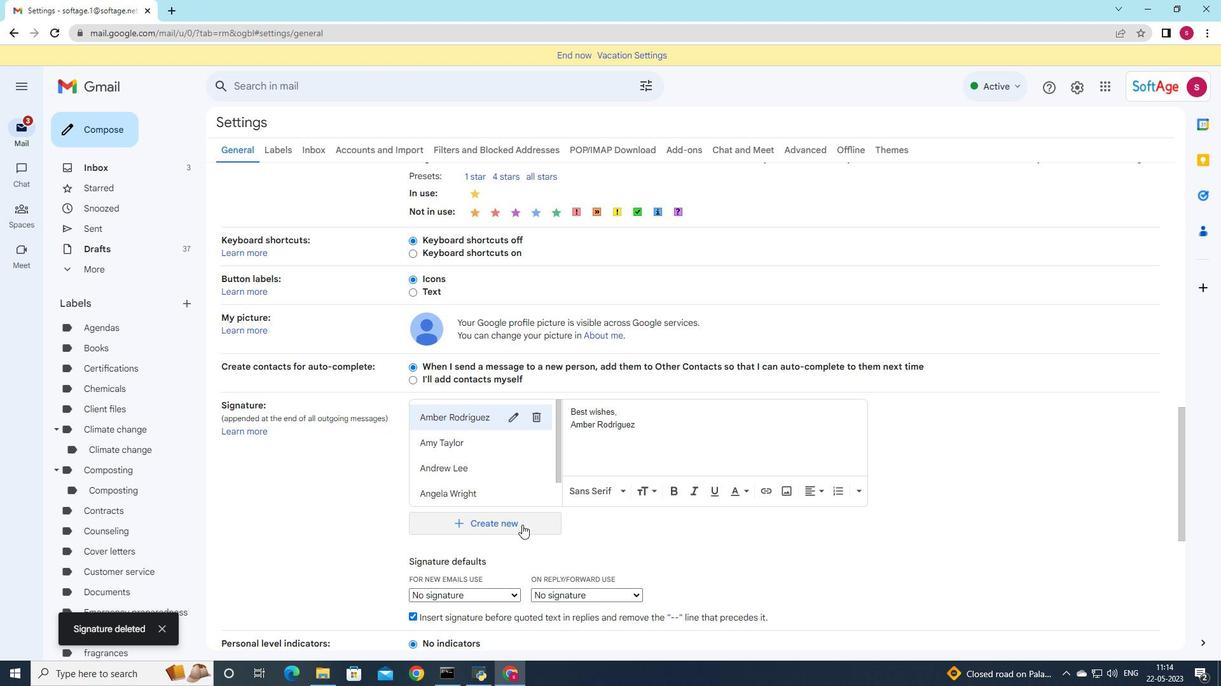 
Action: Mouse moved to (634, 437)
Screenshot: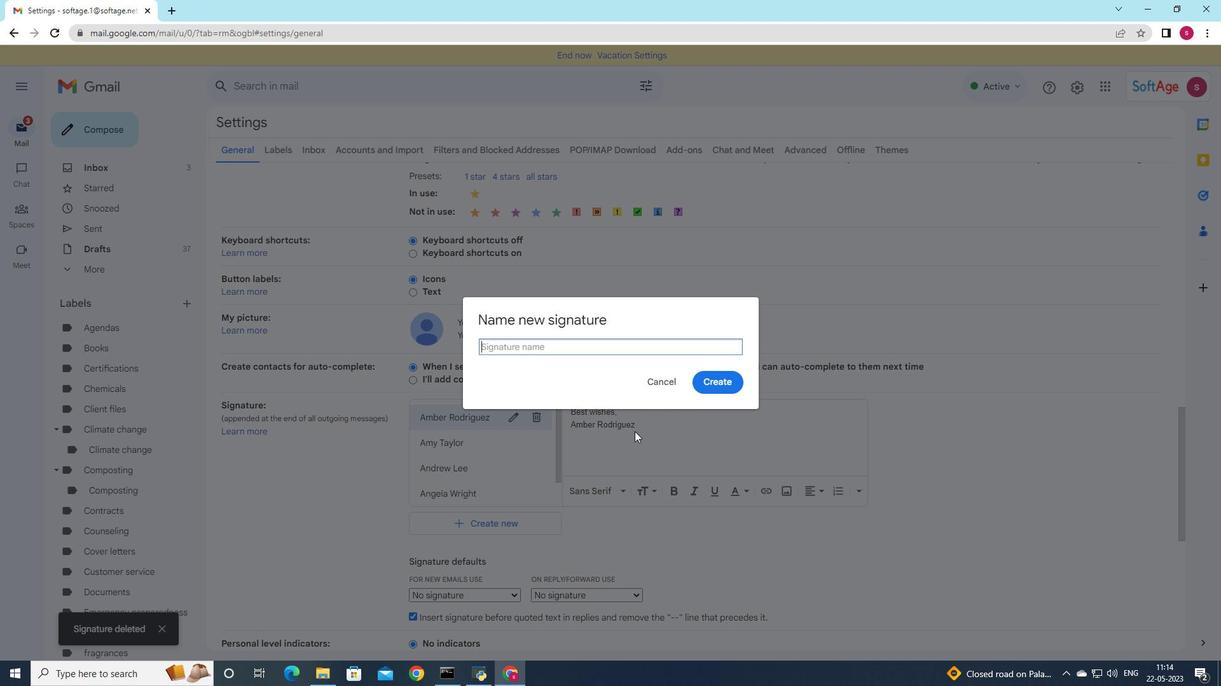 
Action: Key pressed <Key.shift>Chelsea
Screenshot: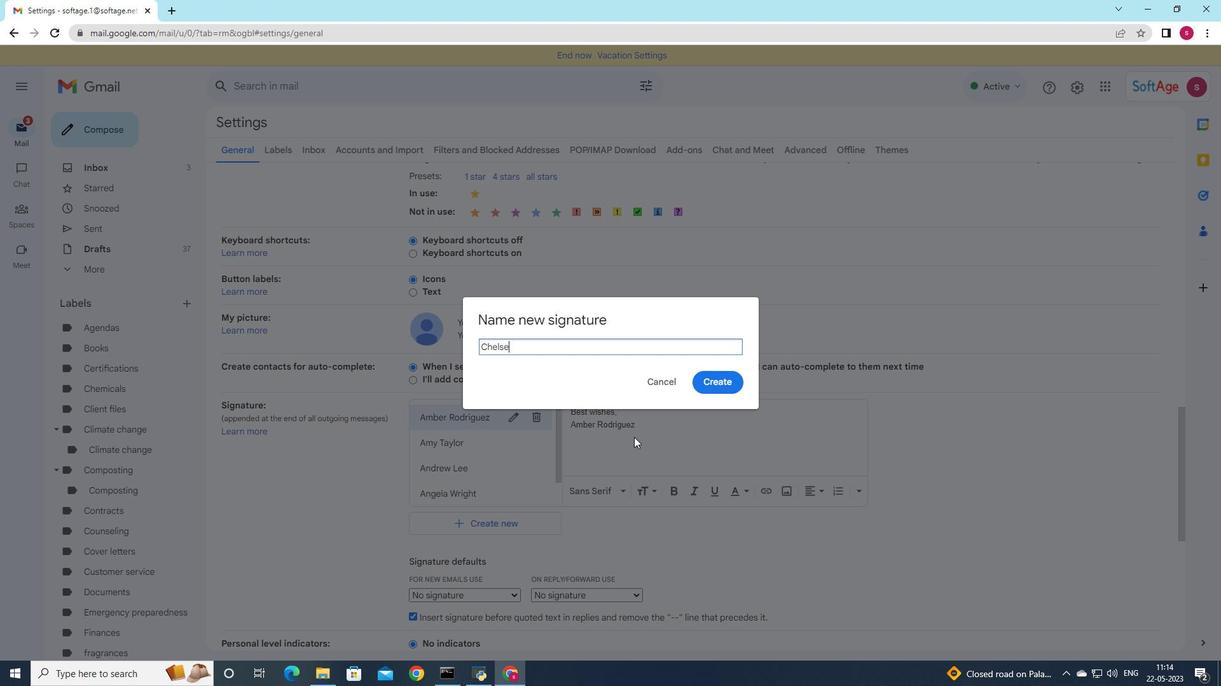 
Action: Mouse moved to (729, 391)
Screenshot: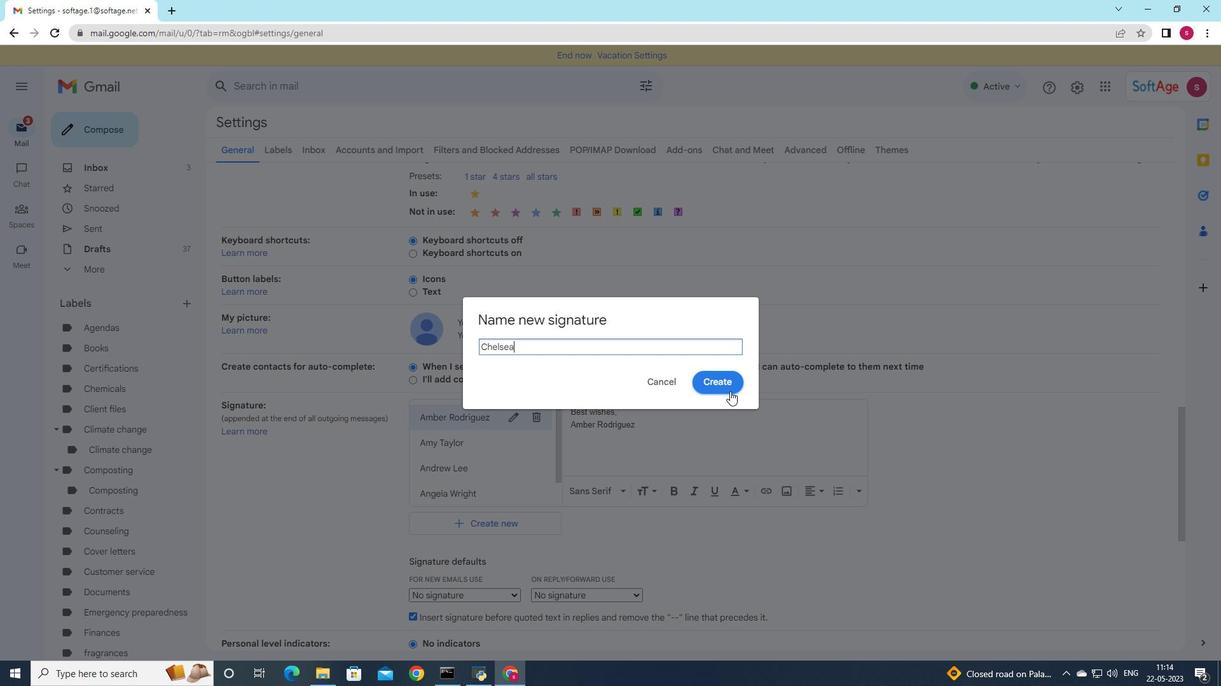
Action: Mouse pressed left at (729, 391)
Screenshot: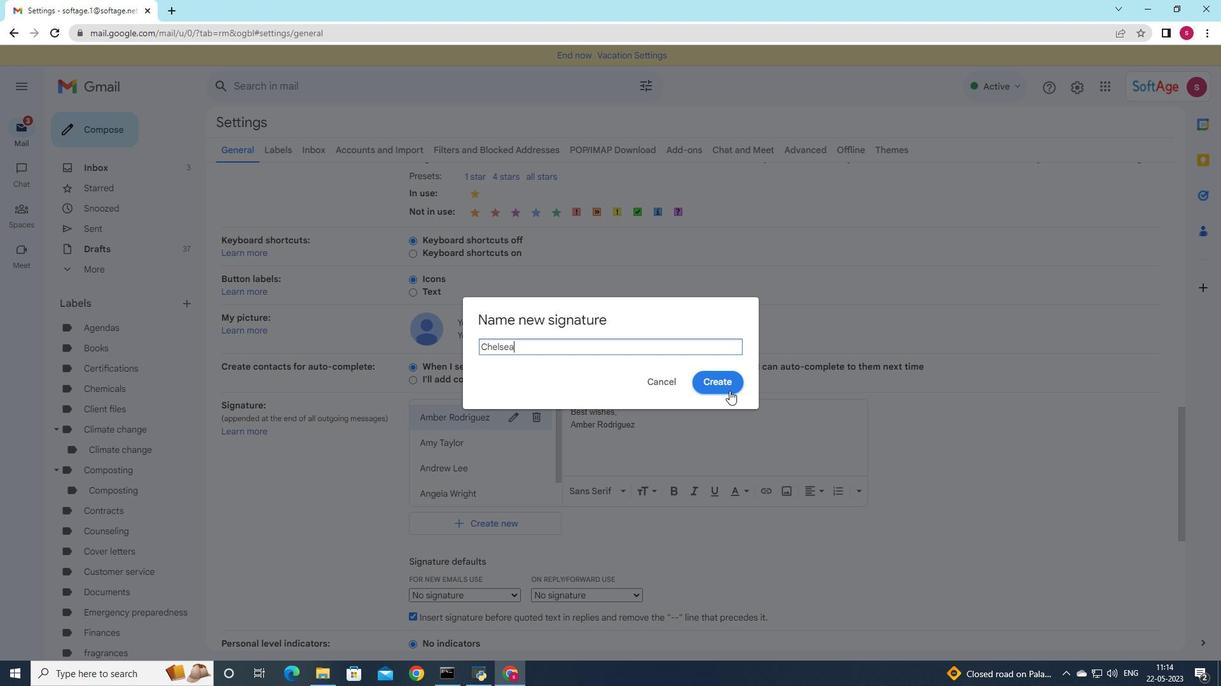 
Action: Mouse moved to (609, 454)
Screenshot: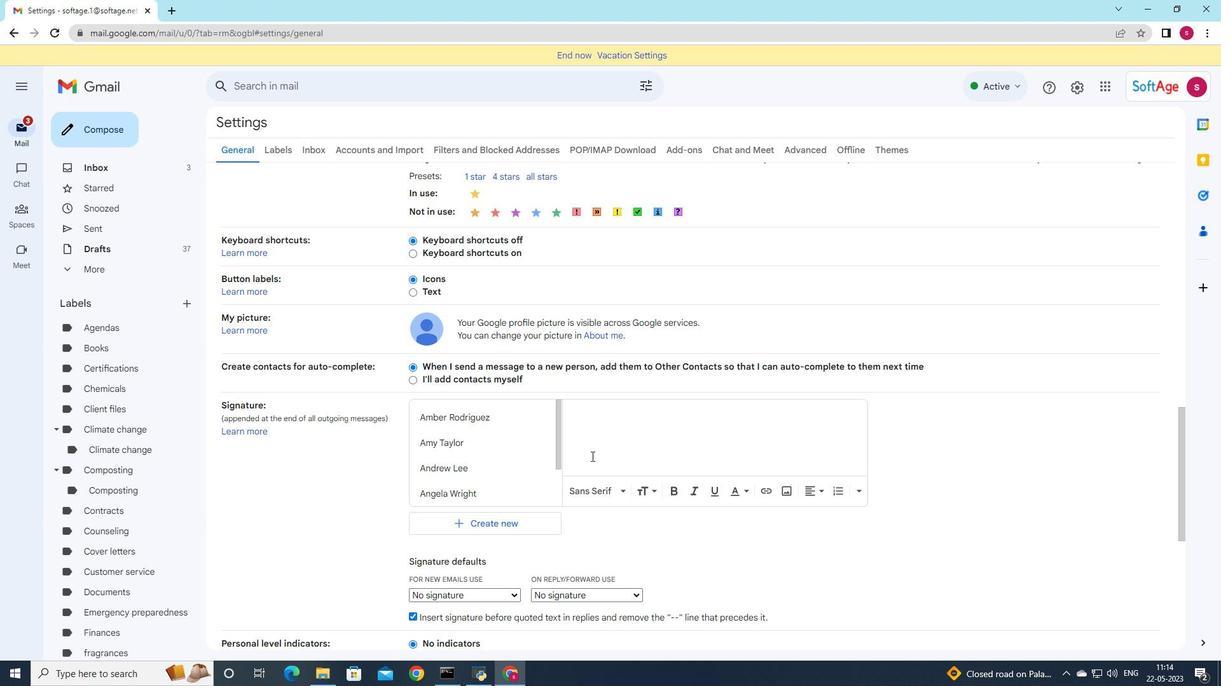 
Action: Key pressed <Key.shift><Key.shift><Key.shift><Key.shift>Looking<Key.space>fore<Key.backspace>ward<Key.space>to<Key.space>hearing<Key.space>from<Key.space>you,<Key.enter><Key.shift>Chelsea<Key.space><Key.shift>Sanchez
Screenshot: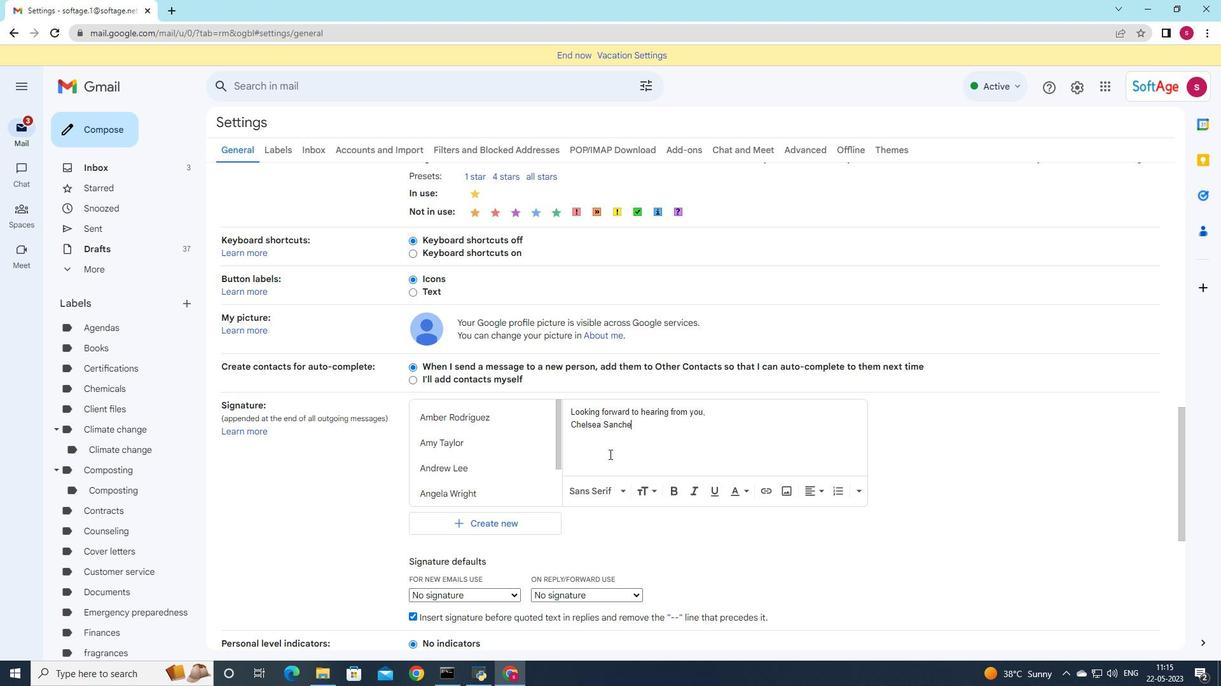 
Action: Mouse moved to (650, 443)
Screenshot: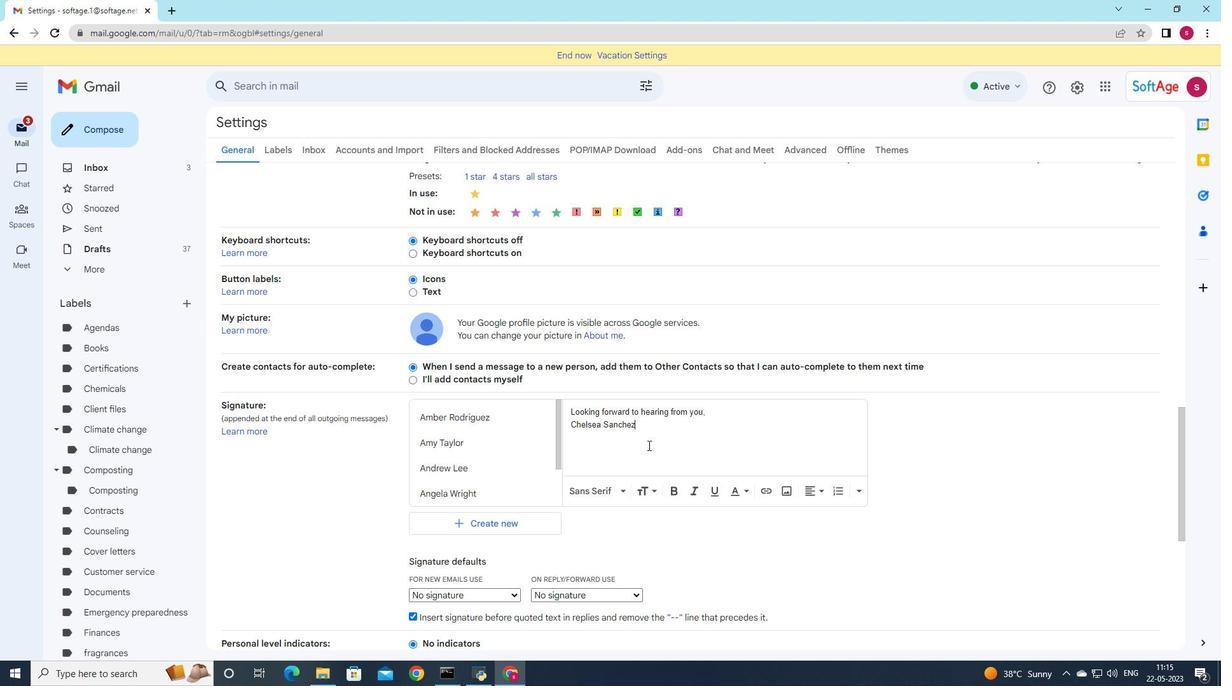 
Action: Mouse scrolled (650, 443) with delta (0, 0)
Screenshot: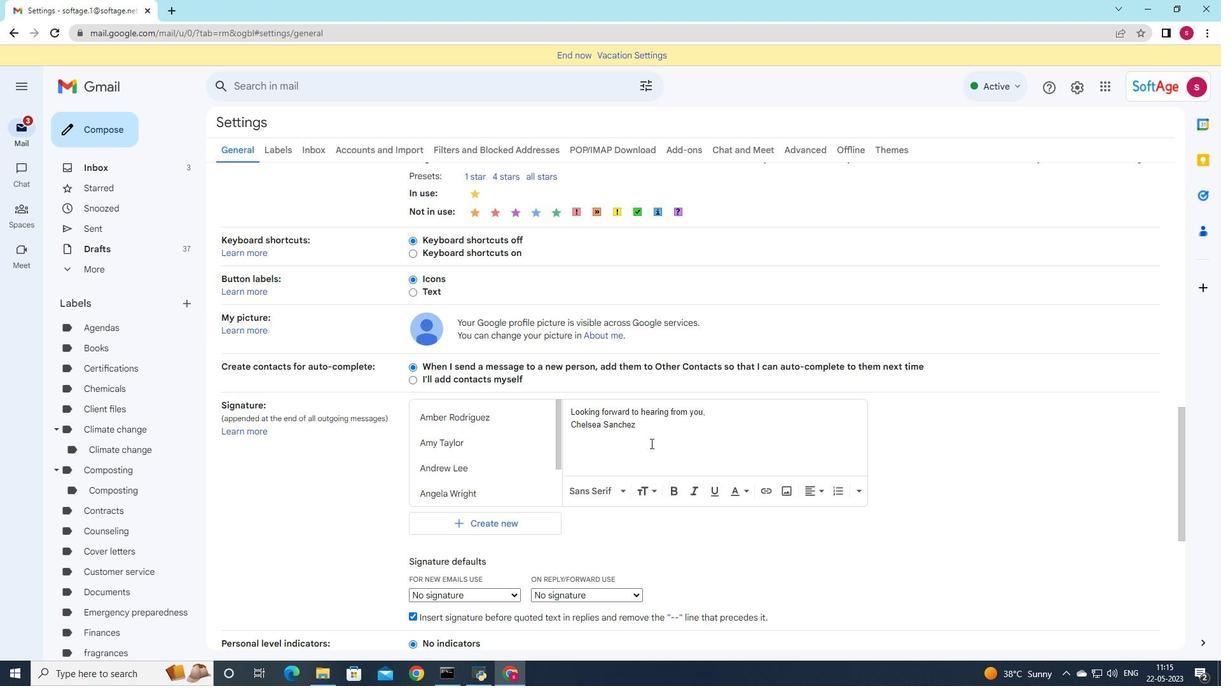 
Action: Mouse scrolled (650, 443) with delta (0, 0)
Screenshot: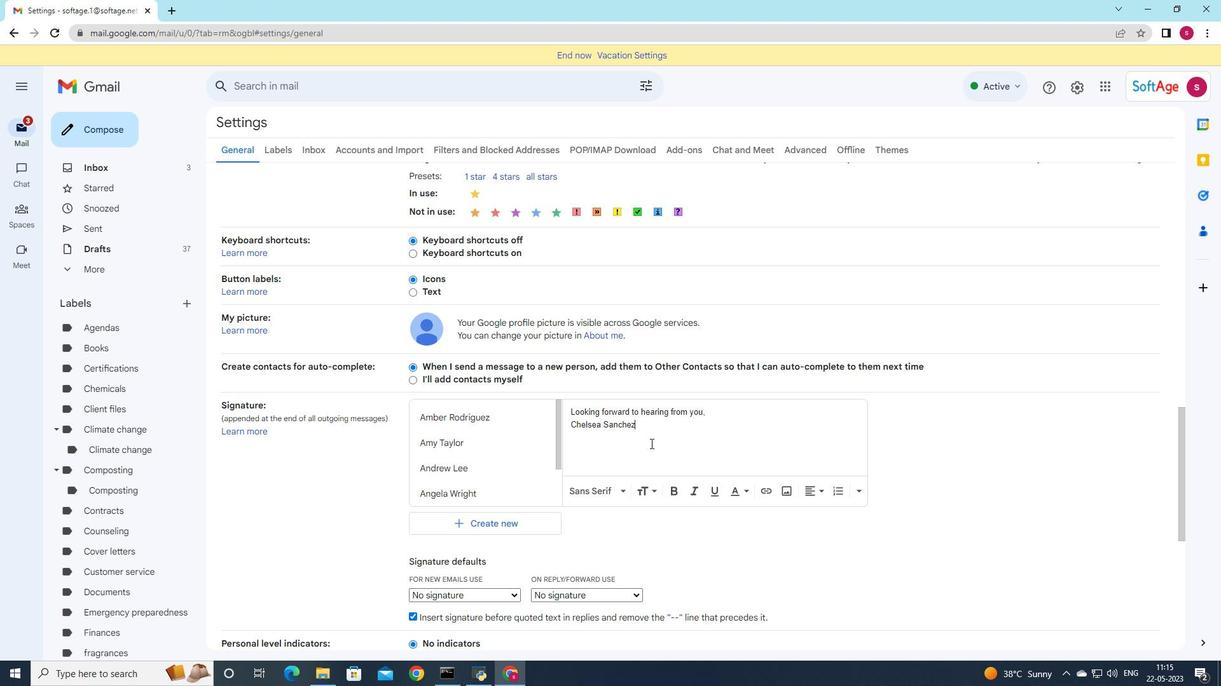 
Action: Mouse moved to (514, 467)
Screenshot: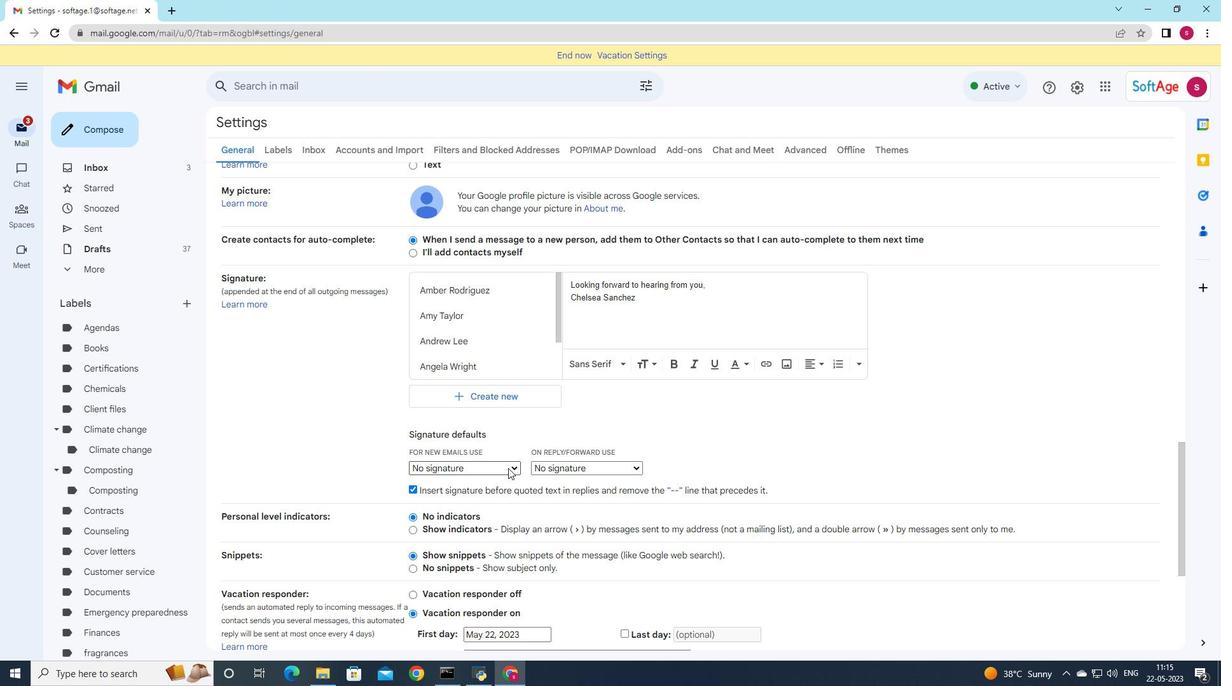 
Action: Mouse pressed left at (514, 467)
Screenshot: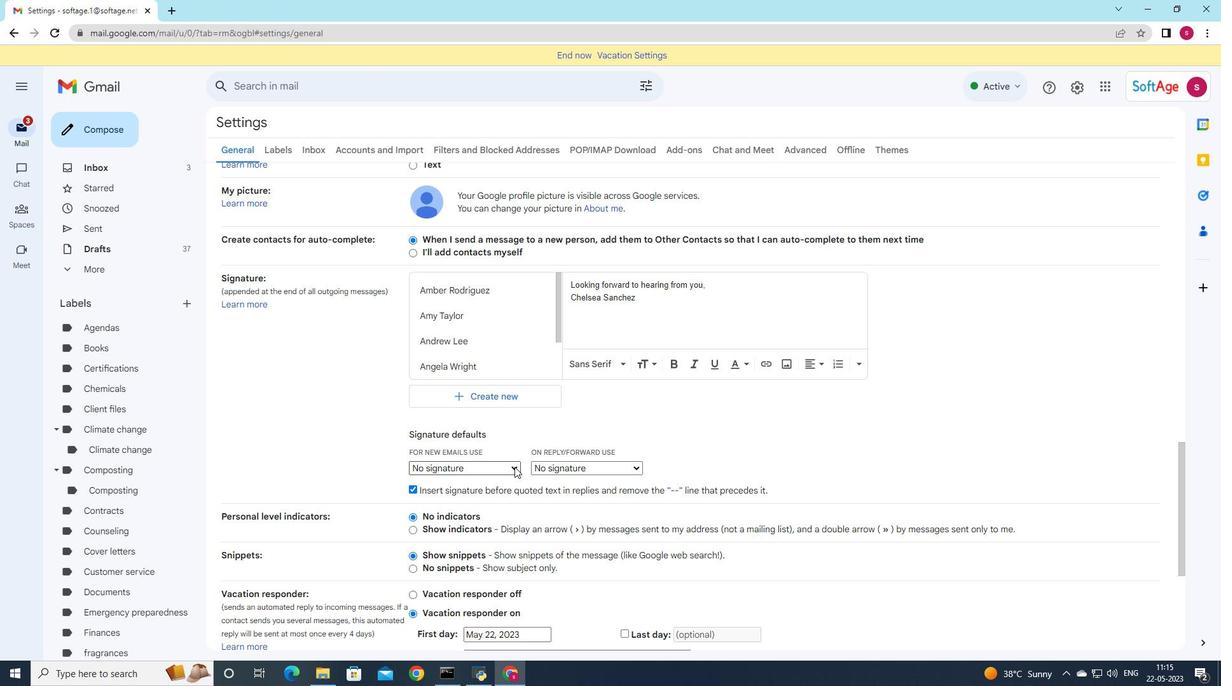 
Action: Mouse moved to (493, 550)
Screenshot: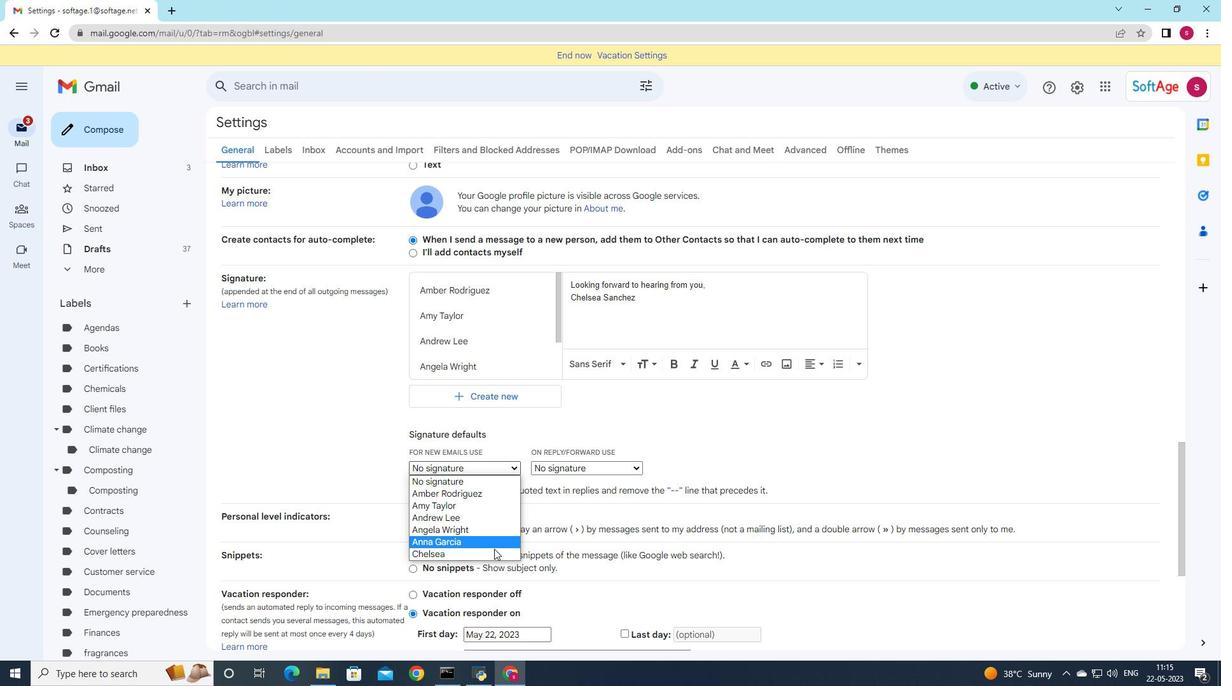 
Action: Mouse pressed left at (493, 550)
Screenshot: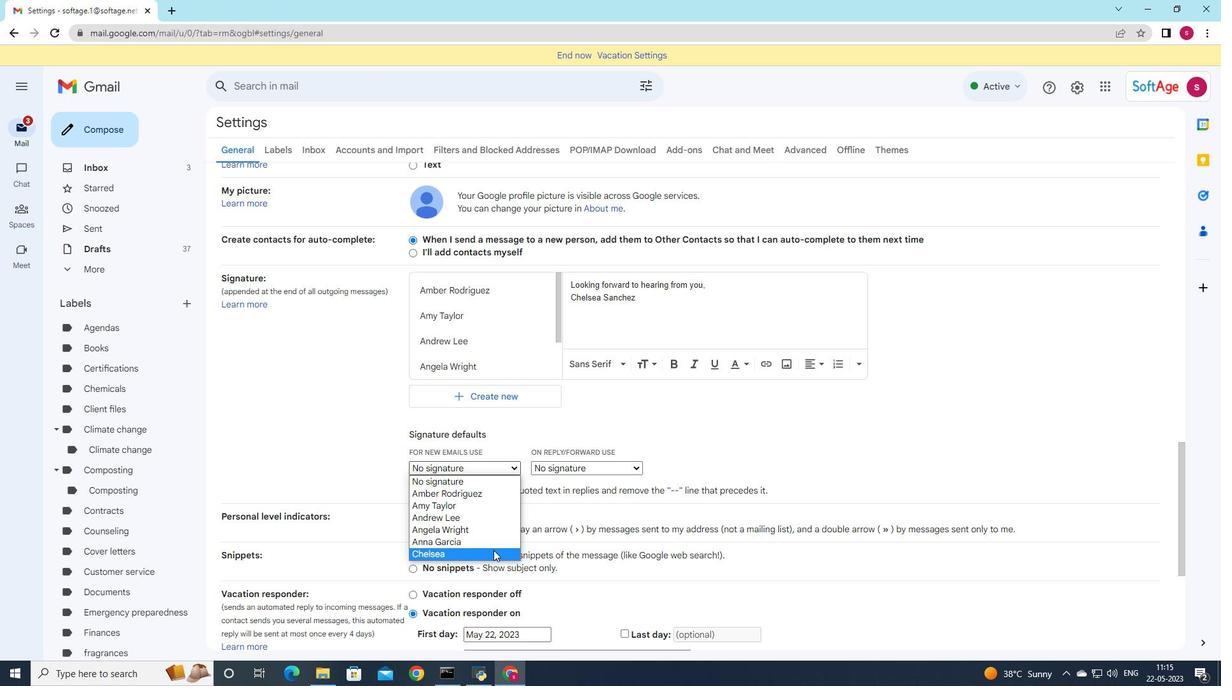 
Action: Mouse moved to (630, 469)
Screenshot: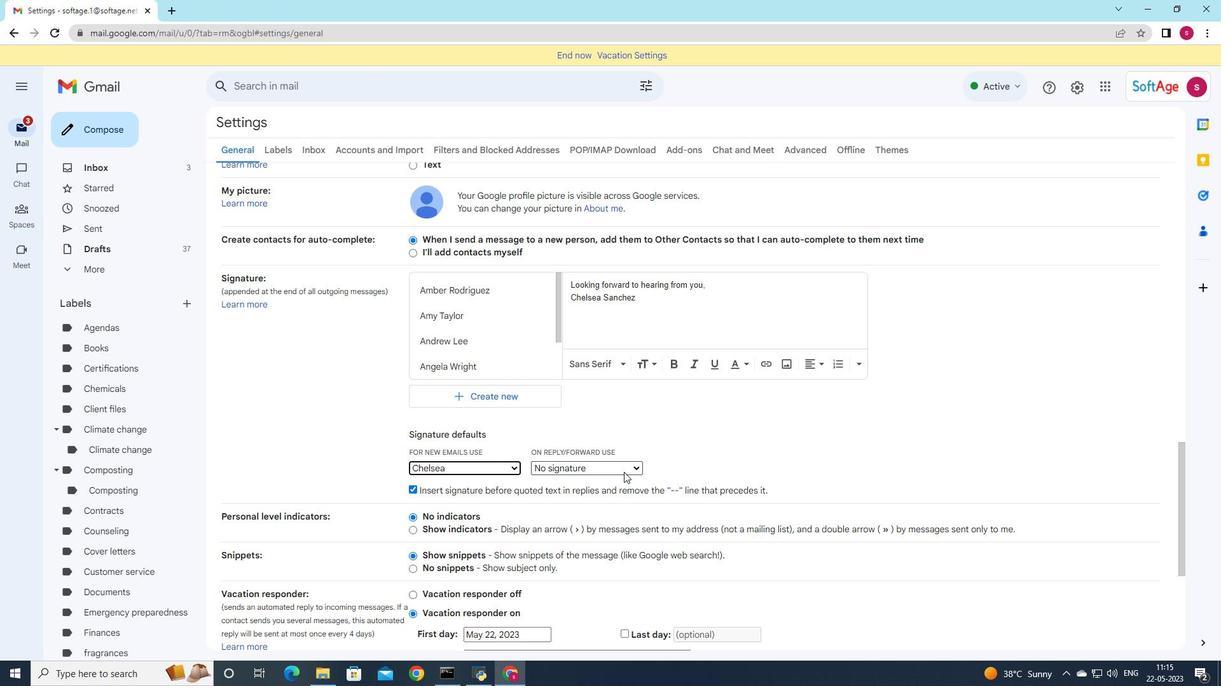 
Action: Mouse pressed left at (630, 469)
Screenshot: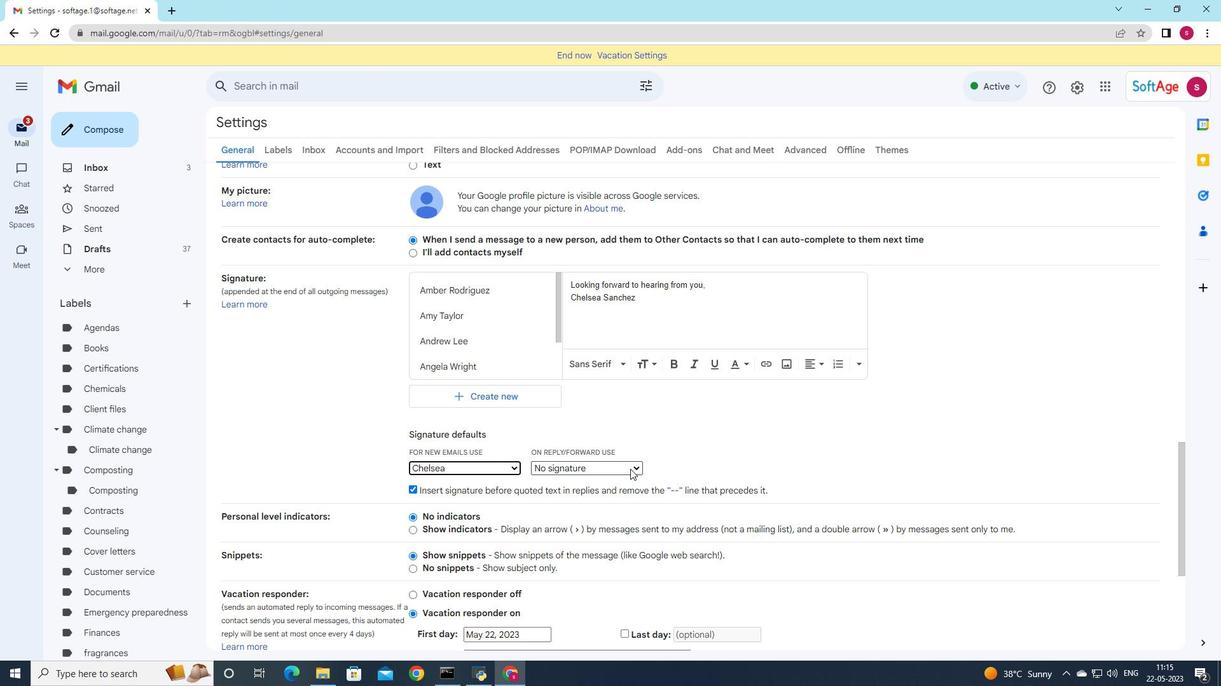 
Action: Mouse moved to (596, 557)
Screenshot: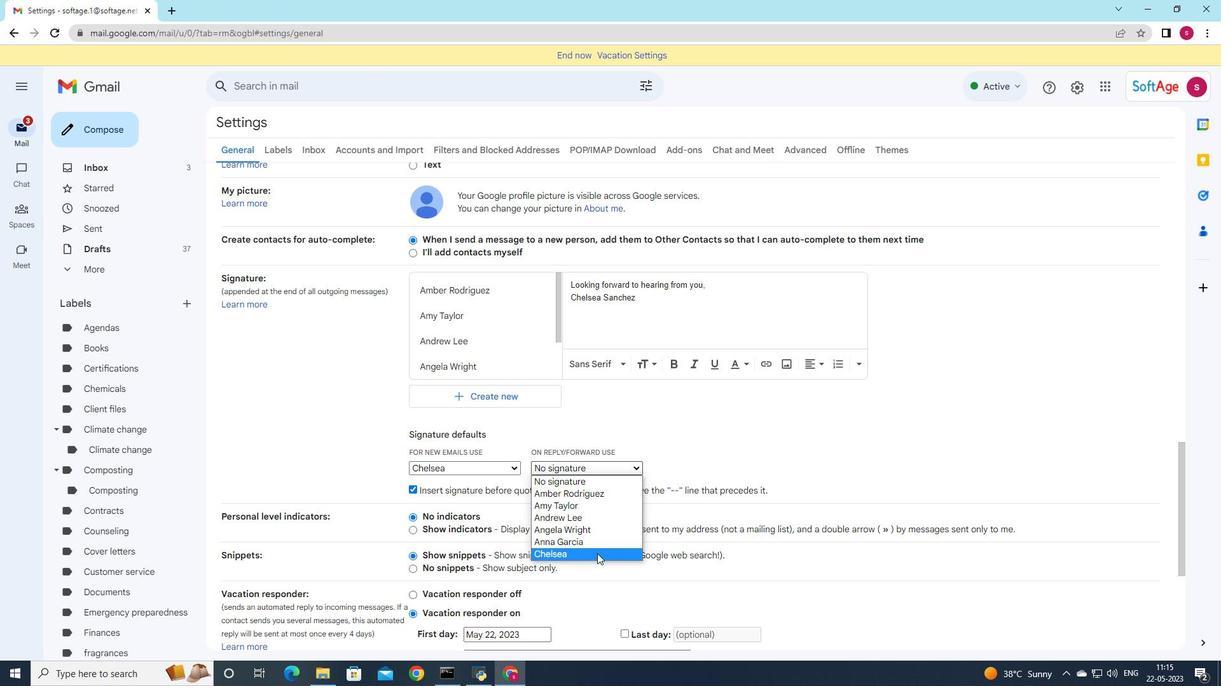 
Action: Mouse pressed left at (596, 557)
Screenshot: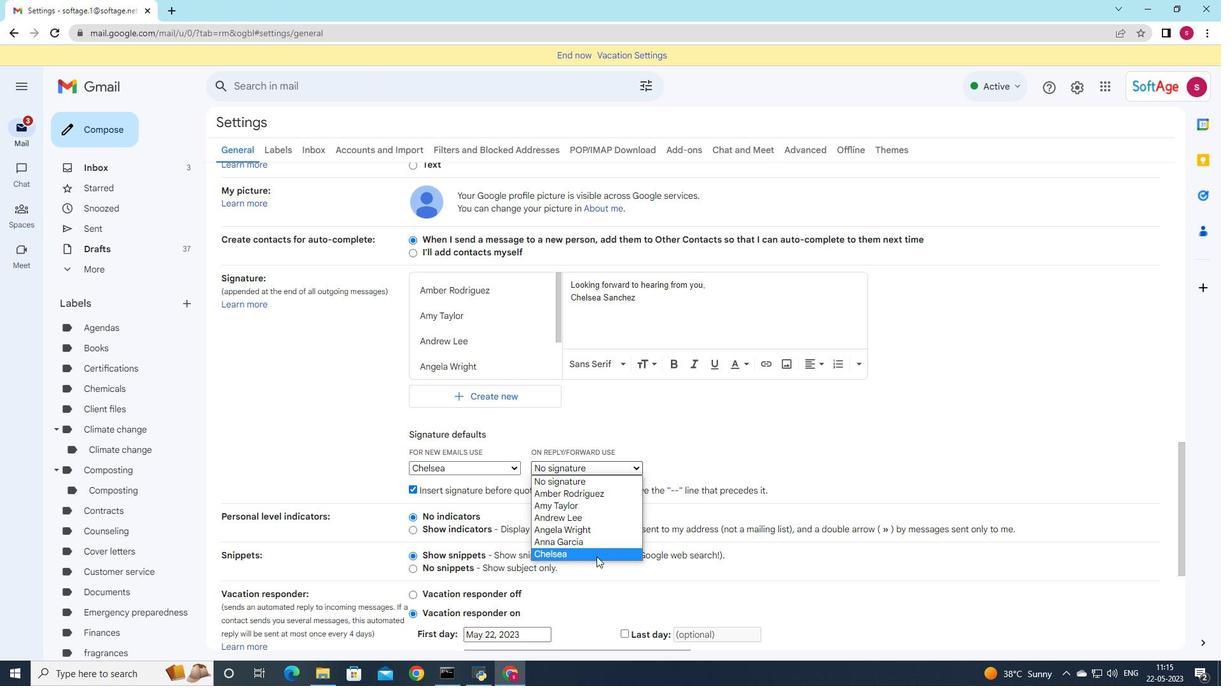 
Action: Mouse scrolled (596, 556) with delta (0, 0)
Screenshot: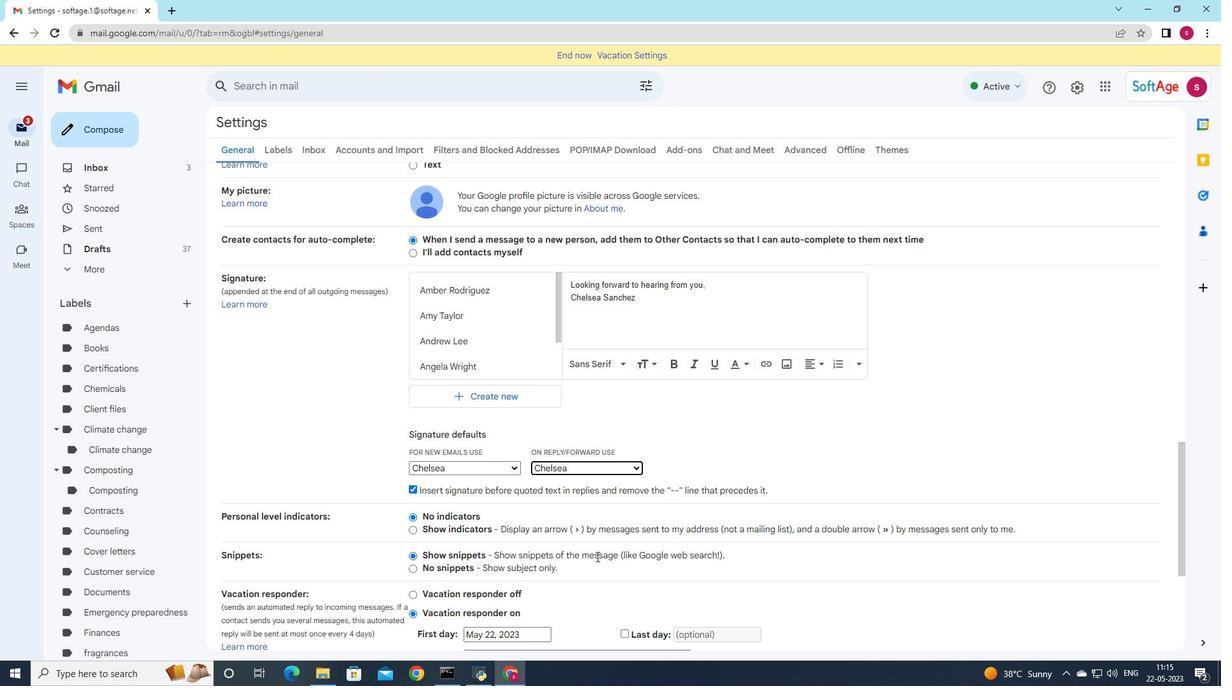 
Action: Mouse scrolled (596, 556) with delta (0, 0)
Screenshot: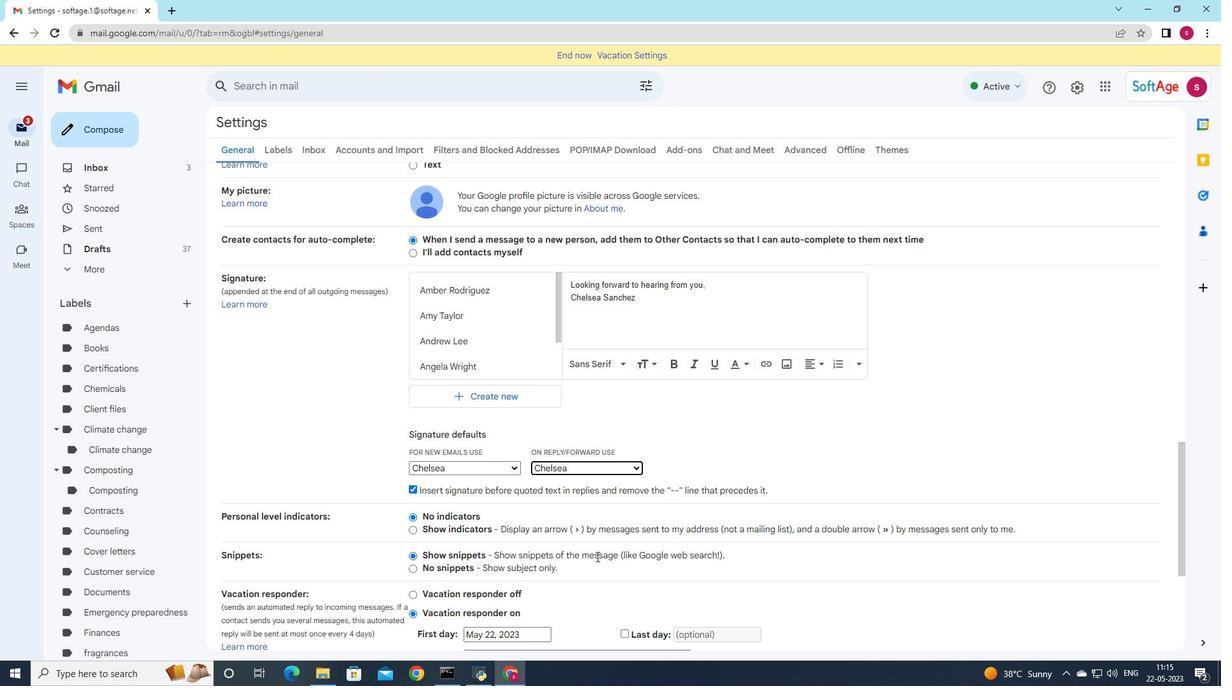 
Action: Mouse scrolled (596, 556) with delta (0, 0)
Screenshot: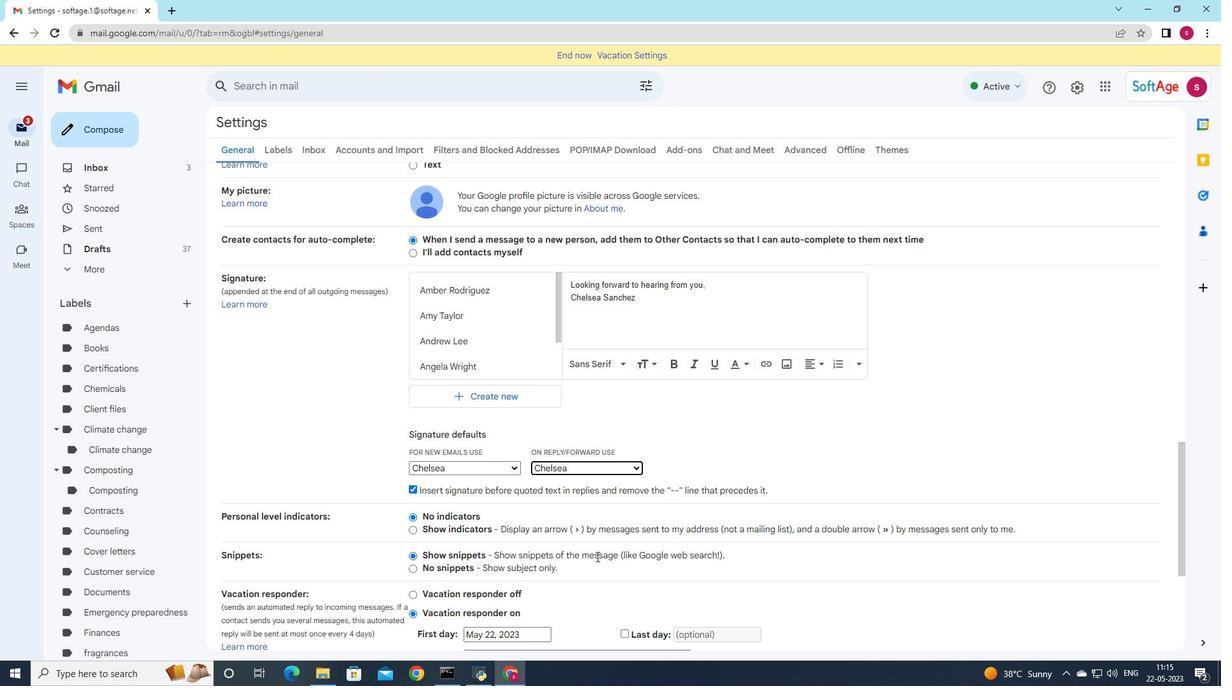 
Action: Mouse scrolled (596, 556) with delta (0, 0)
Screenshot: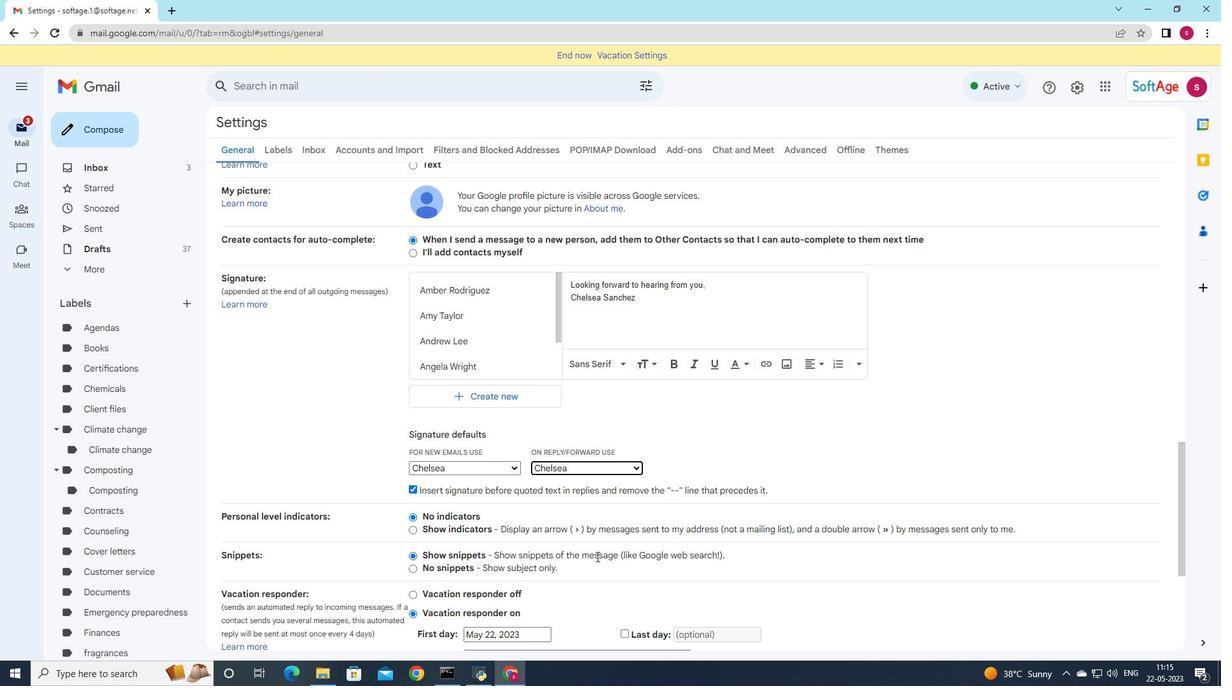 
Action: Mouse scrolled (596, 556) with delta (0, 0)
Screenshot: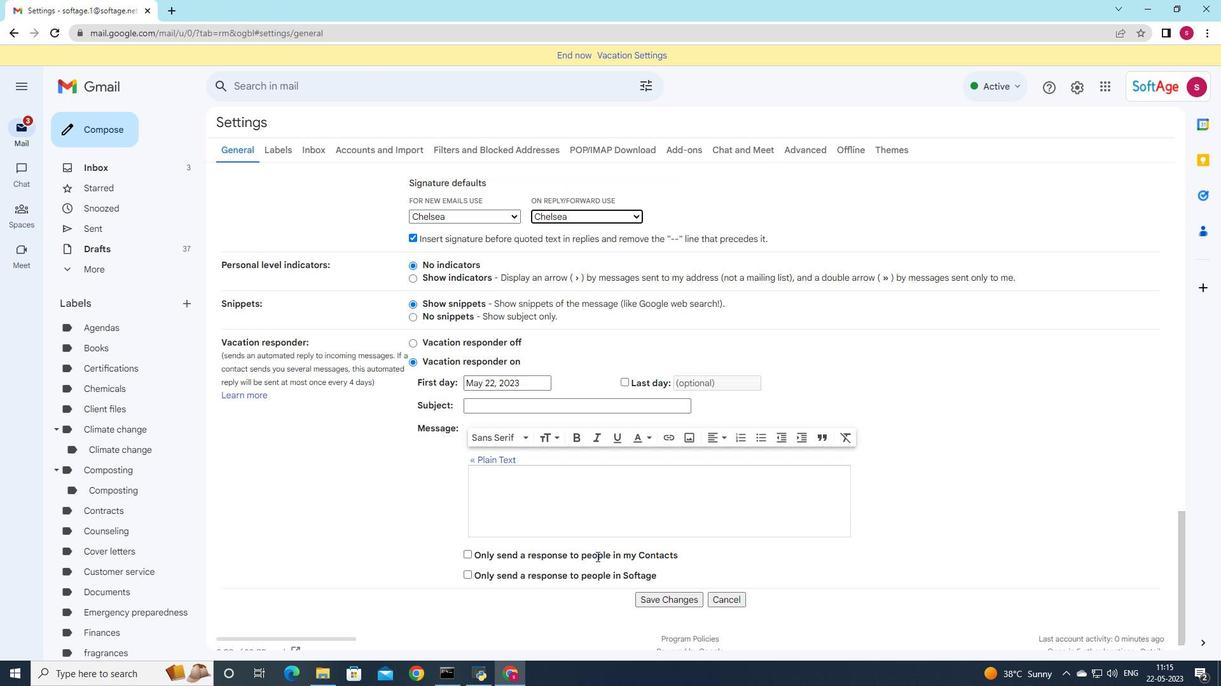 
Action: Mouse scrolled (596, 556) with delta (0, 0)
Screenshot: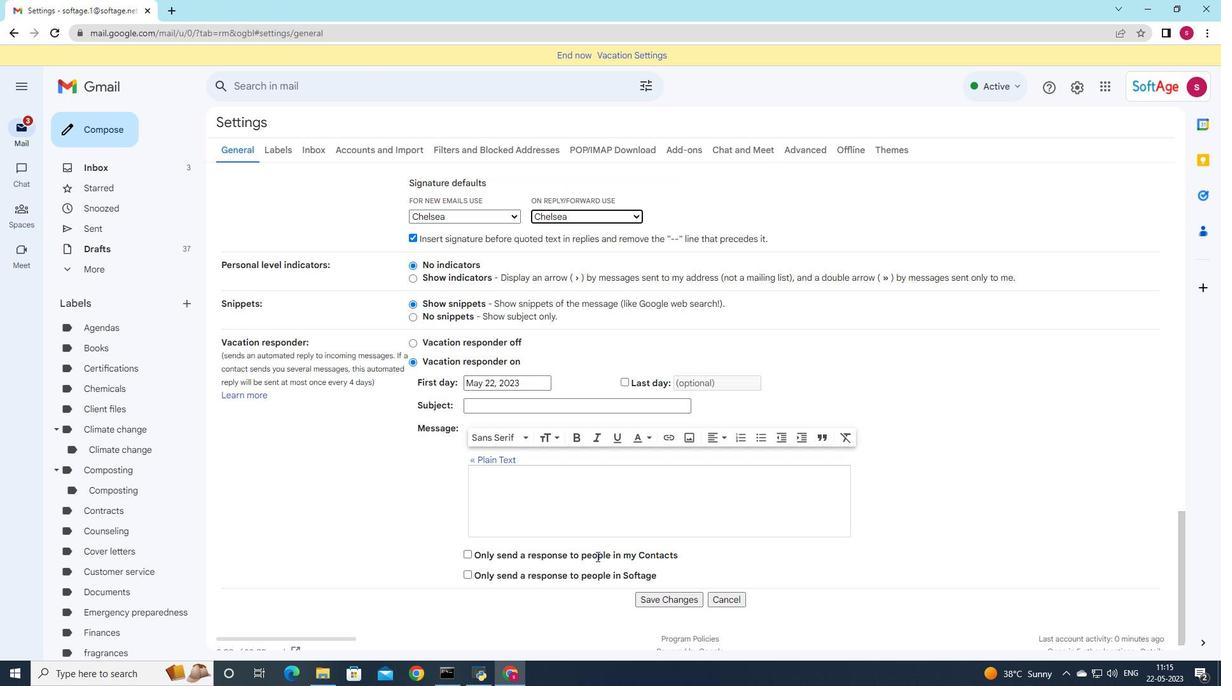 
Action: Mouse moved to (665, 584)
Screenshot: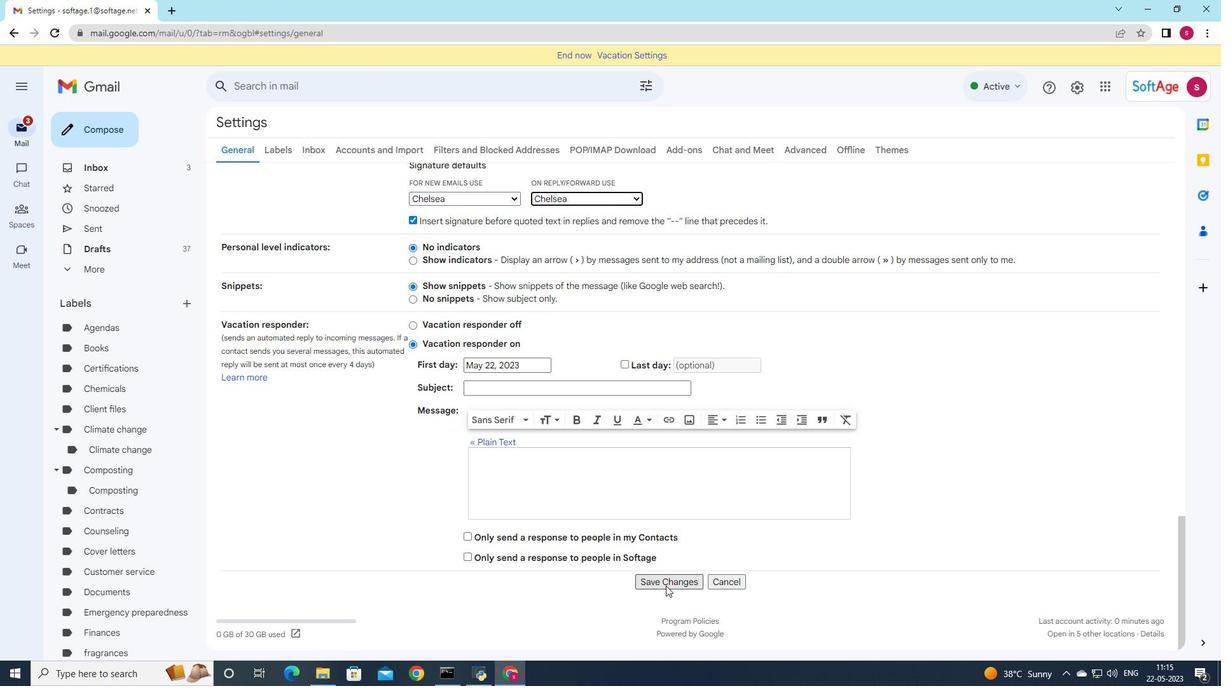 
Action: Mouse pressed left at (665, 584)
Screenshot: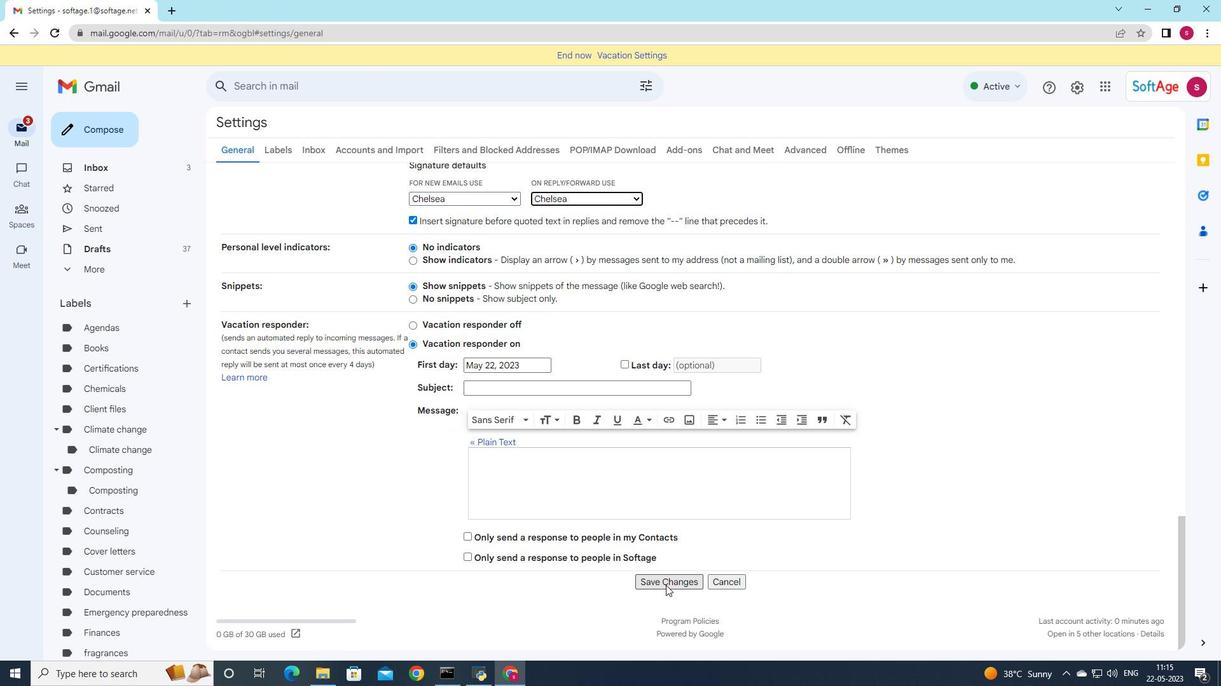 
Action: Mouse moved to (101, 132)
Screenshot: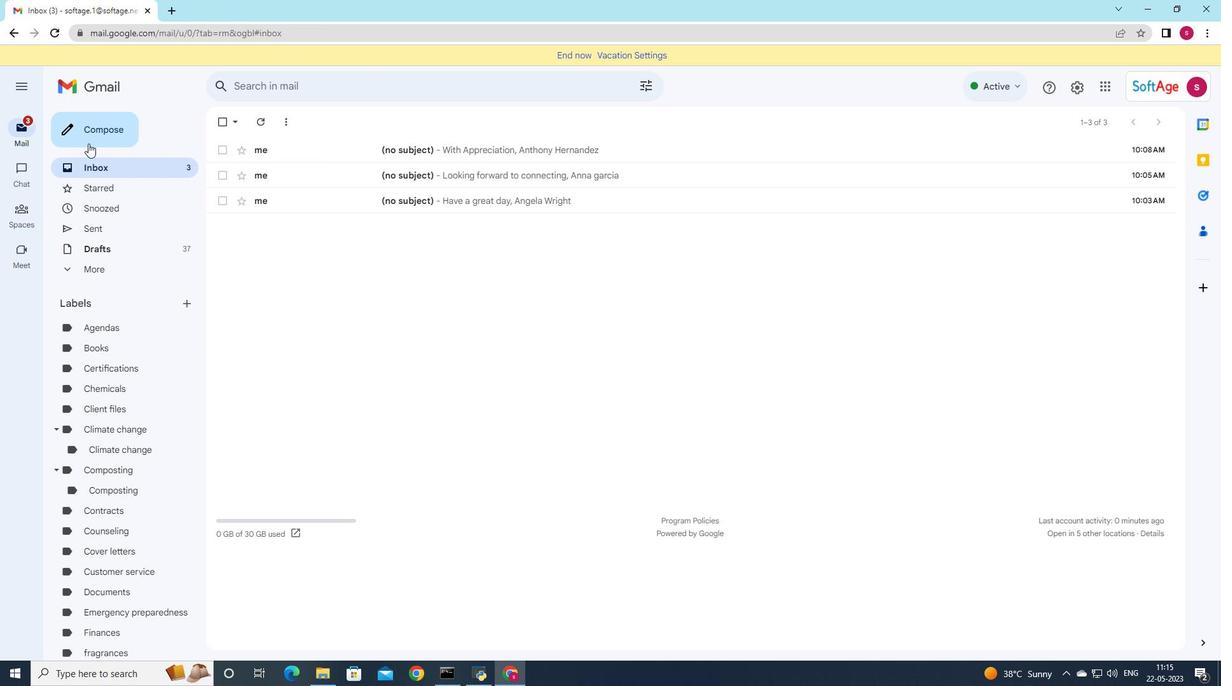 
Action: Mouse pressed left at (101, 132)
Screenshot: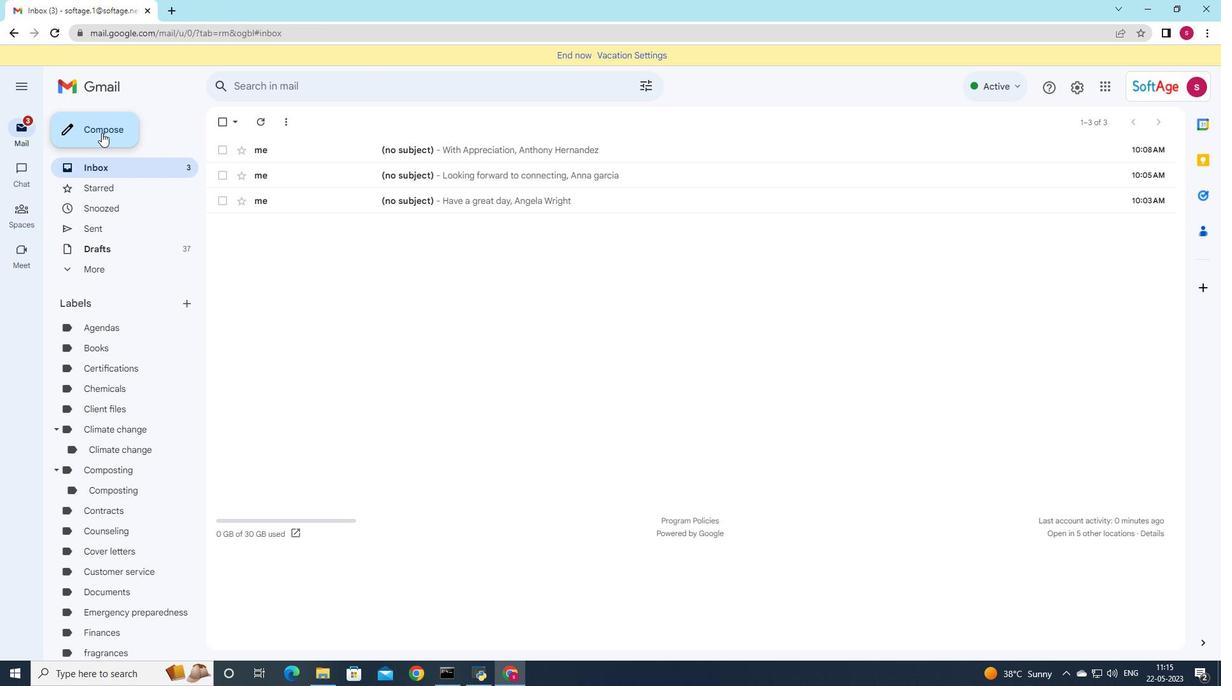 
Action: Mouse moved to (887, 313)
Screenshot: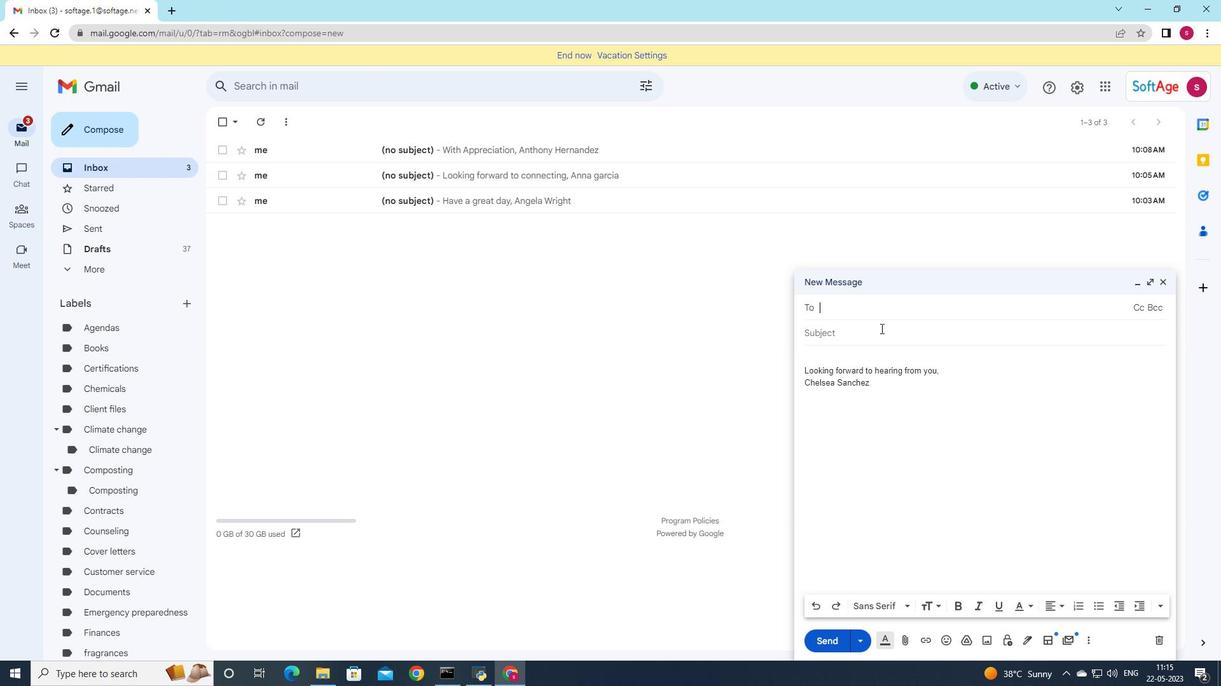 
Action: Key pressed softage
Screenshot: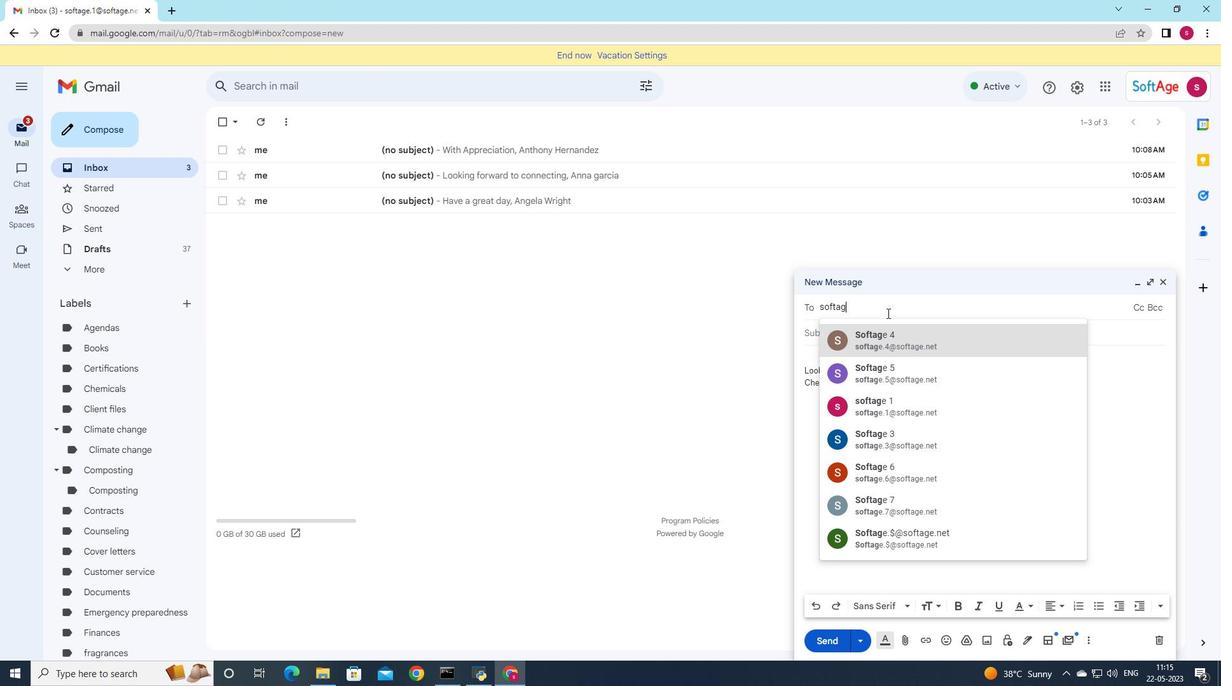 
Action: Mouse moved to (862, 406)
Screenshot: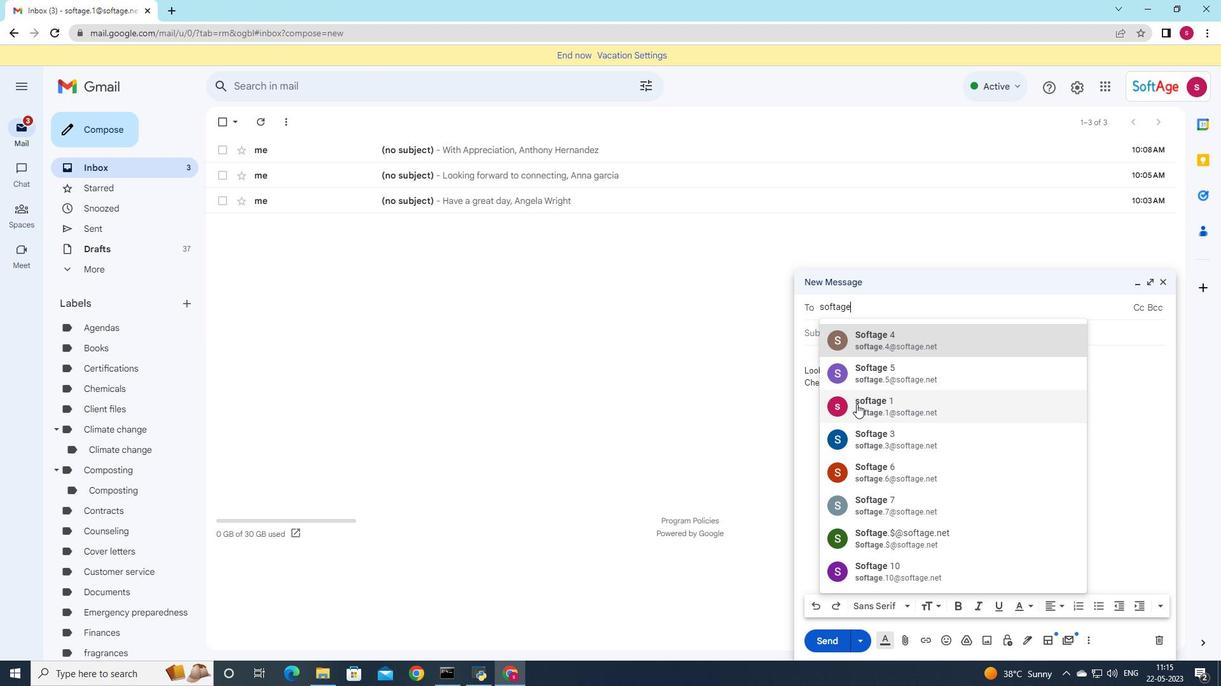 
Action: Mouse pressed left at (862, 406)
Screenshot: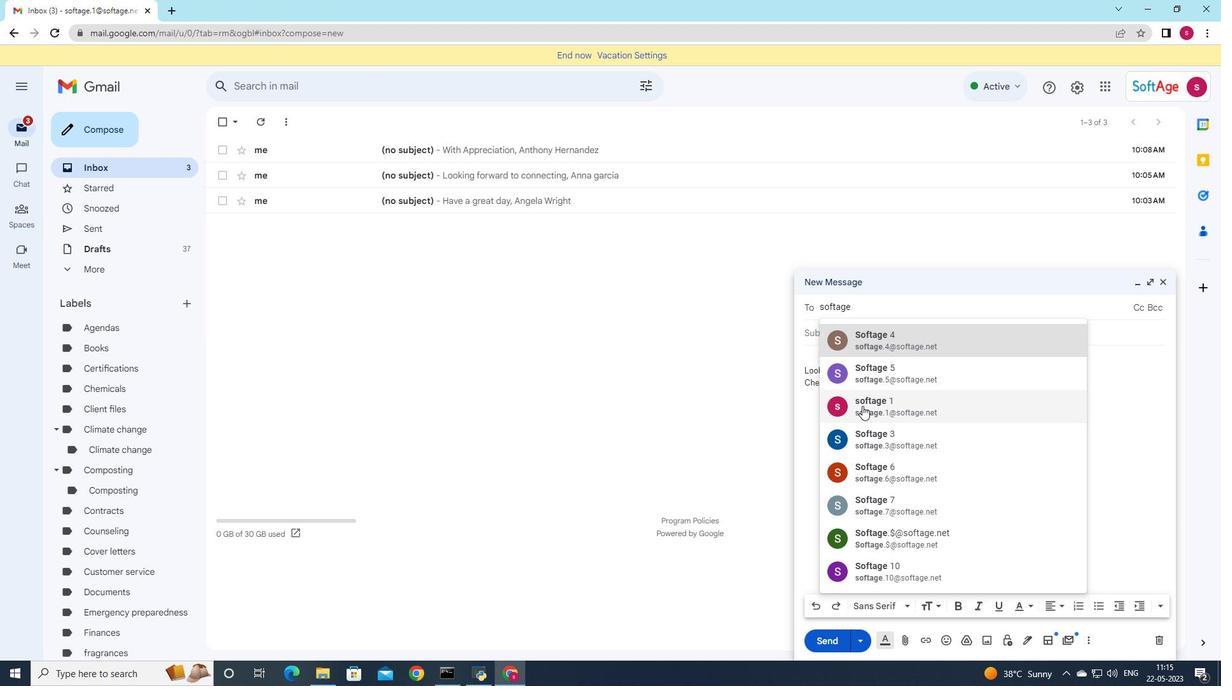 
Action: Mouse moved to (193, 304)
Screenshot: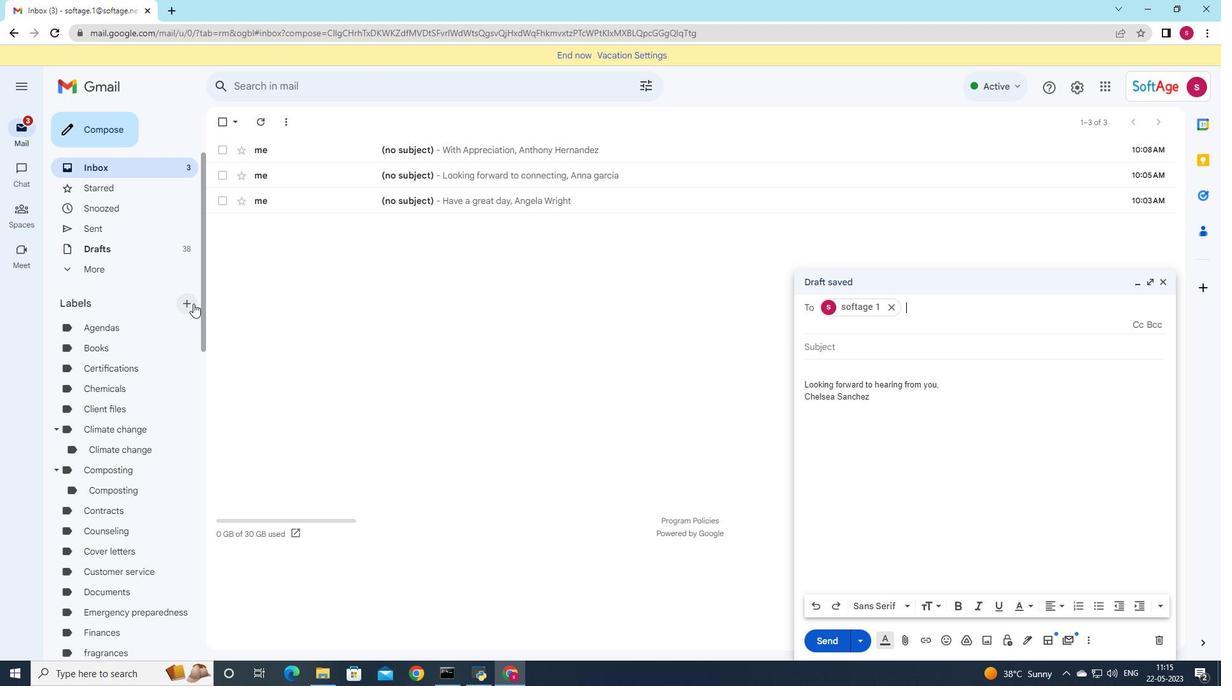 
Action: Mouse pressed left at (193, 304)
Screenshot: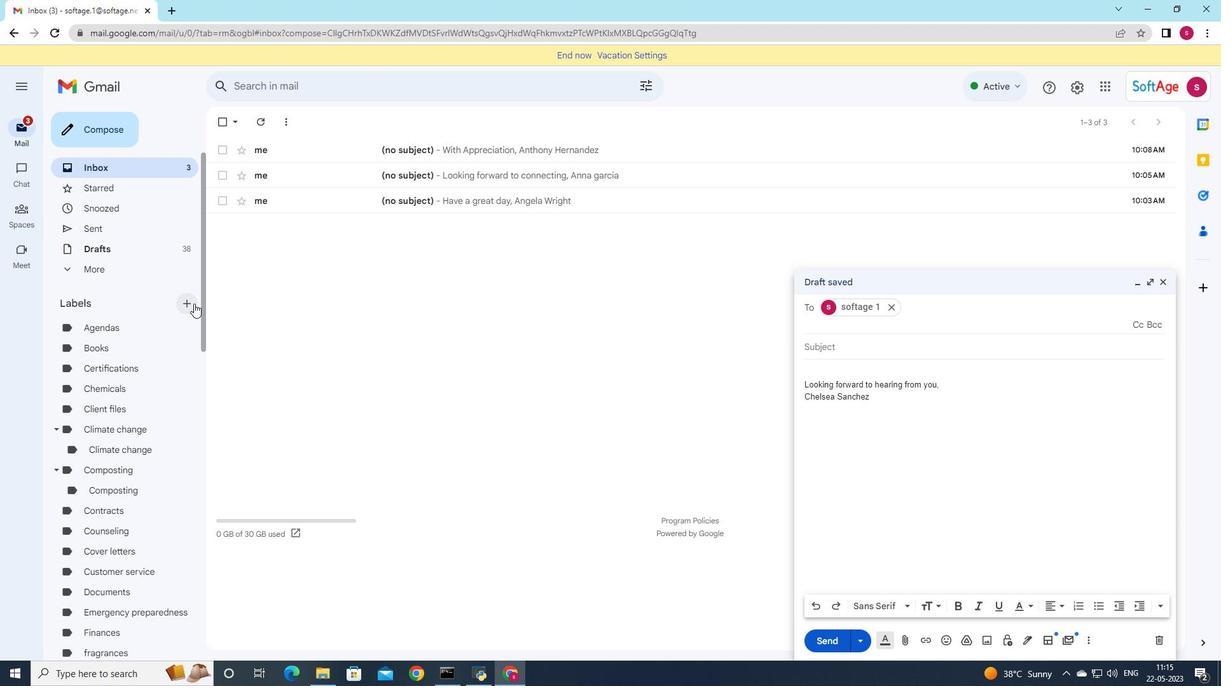 
Action: Mouse moved to (728, 400)
Screenshot: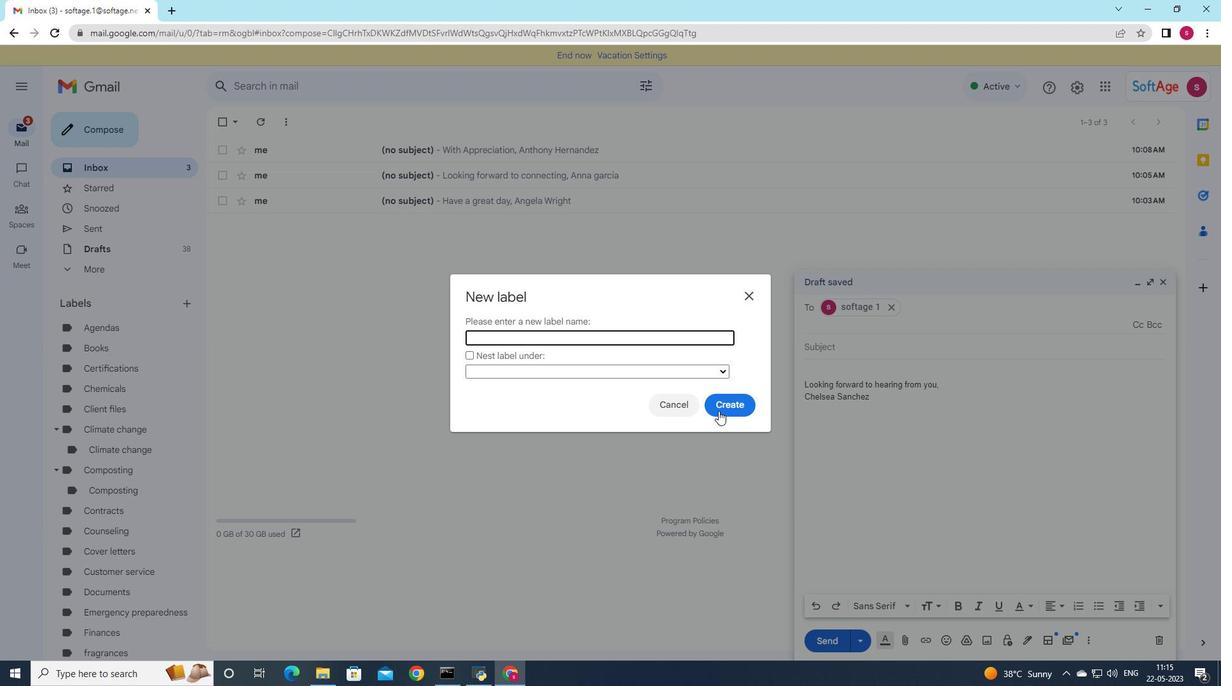
Action: Key pressed <Key.shift>Marketing
Screenshot: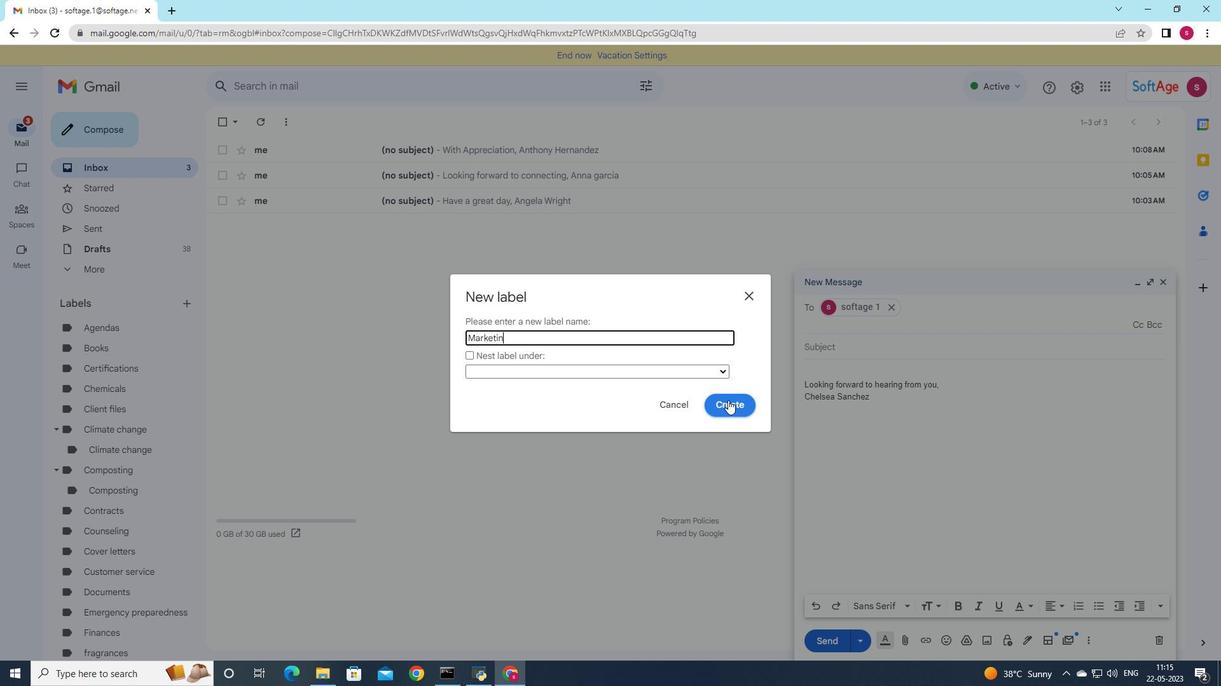 
Action: Mouse pressed left at (728, 400)
Screenshot: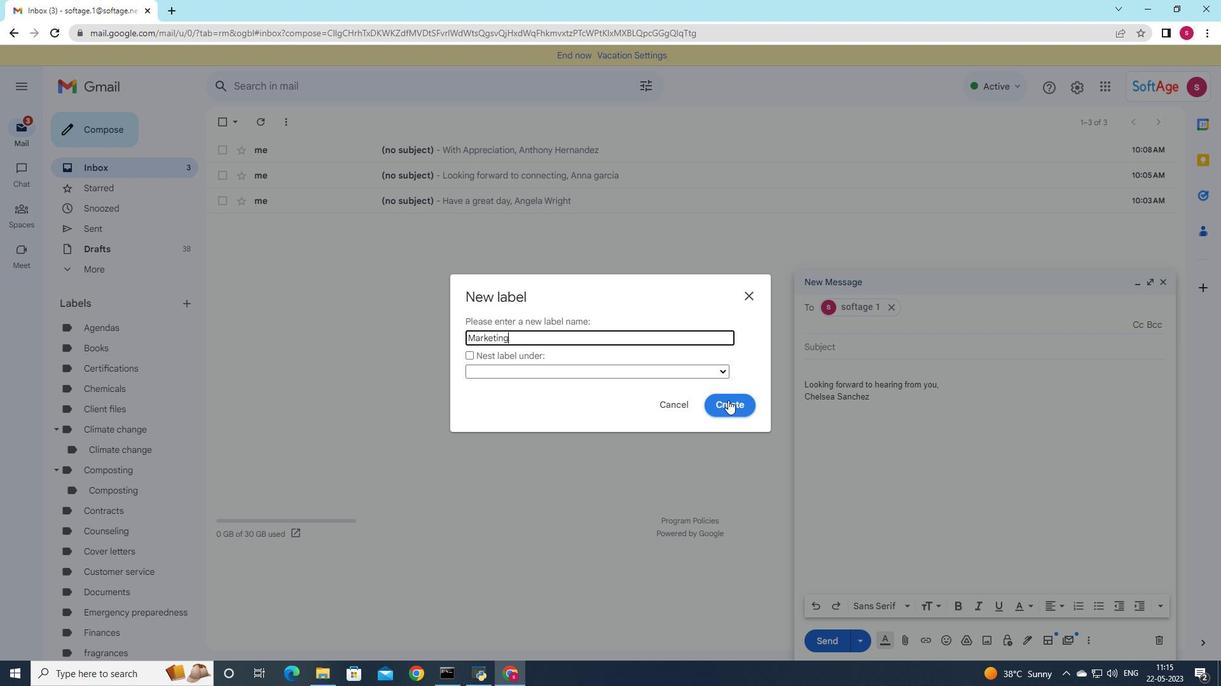 
Action: Mouse moved to (877, 485)
Screenshot: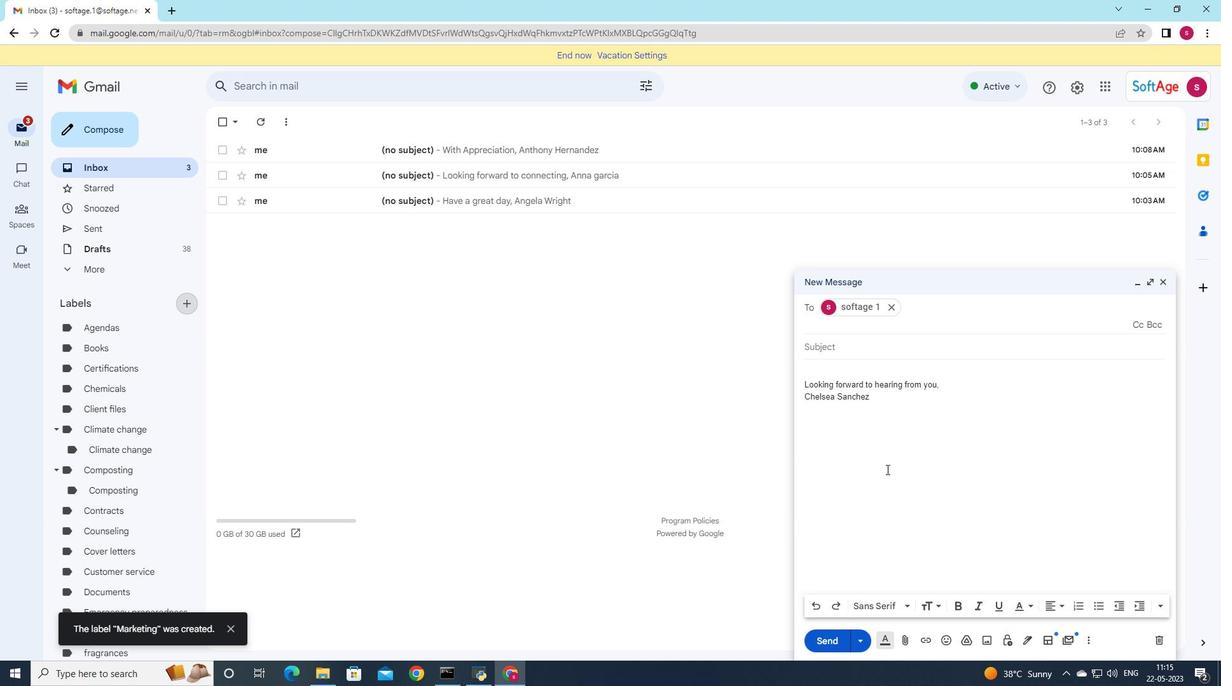 
